 Task:  Click on Golf Select Pick Sheet First name Matthew Last name Brown and  Email softage.3@softage.net Group 1 Xander Schauffele Group 2 Cameron Young Bonus Golfer Cameron Young Group 3 Kurt Kitayama Group 4 Shane Lowry #1 Golfer For The Week Tyrrell Hatton Tie-Breaker Score 0 Submit pick sheet
Action: Mouse moved to (512, 578)
Screenshot: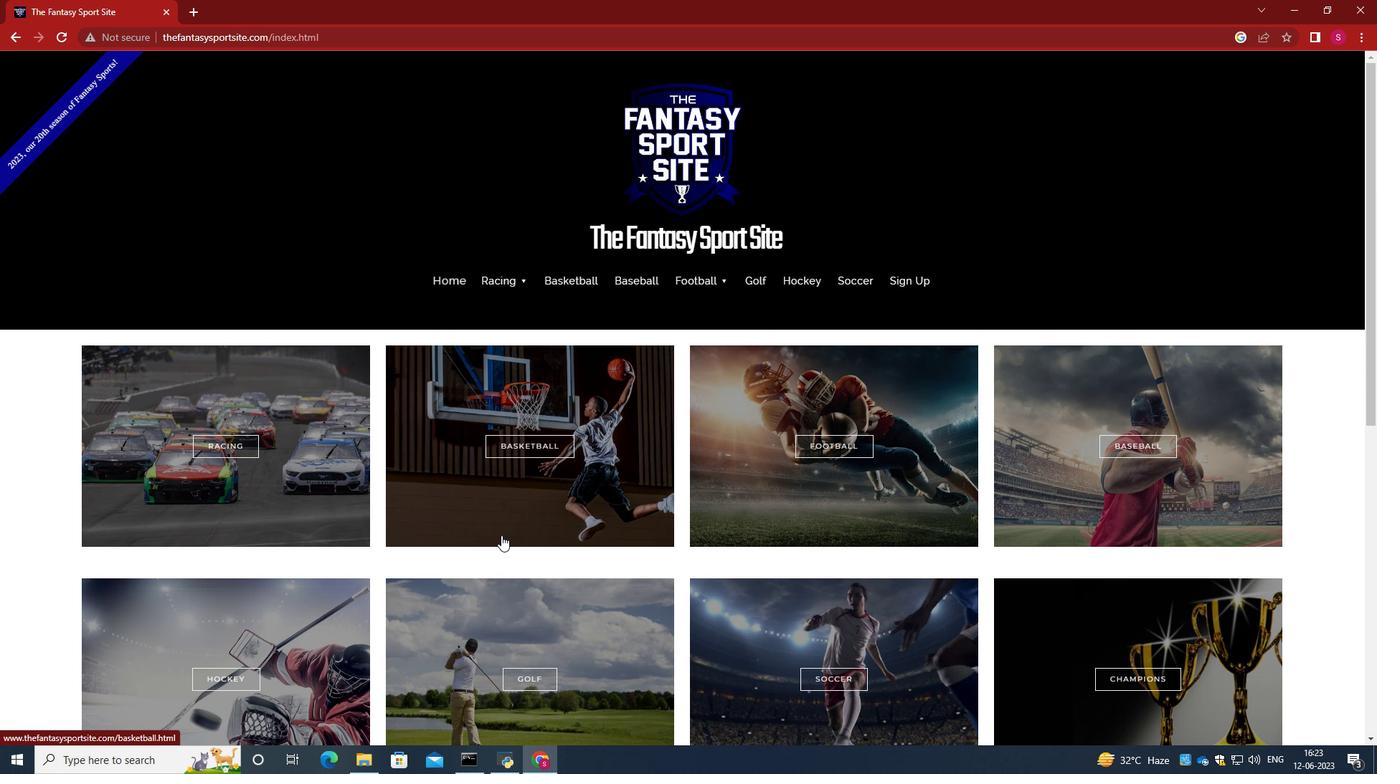 
Action: Mouse scrolled (512, 578) with delta (0, 0)
Screenshot: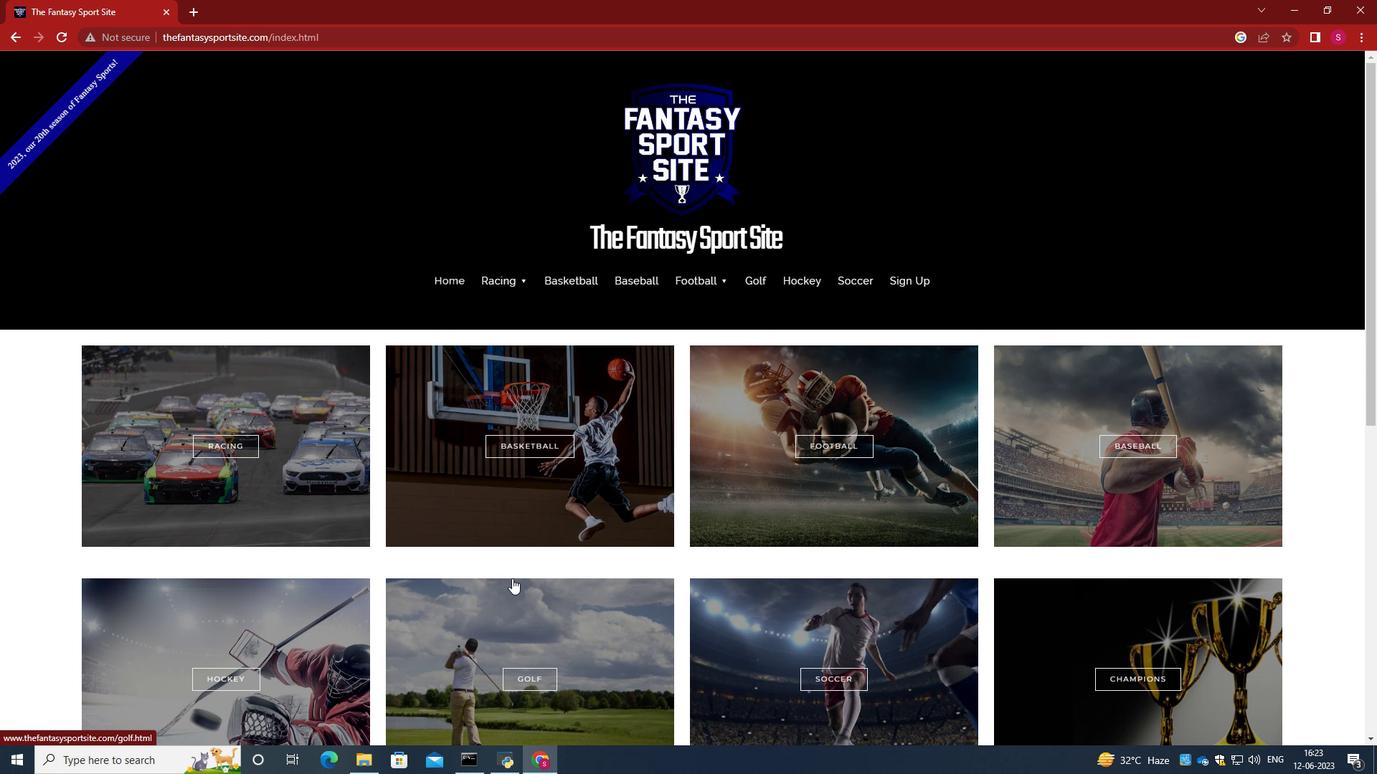 
Action: Mouse scrolled (512, 578) with delta (0, 0)
Screenshot: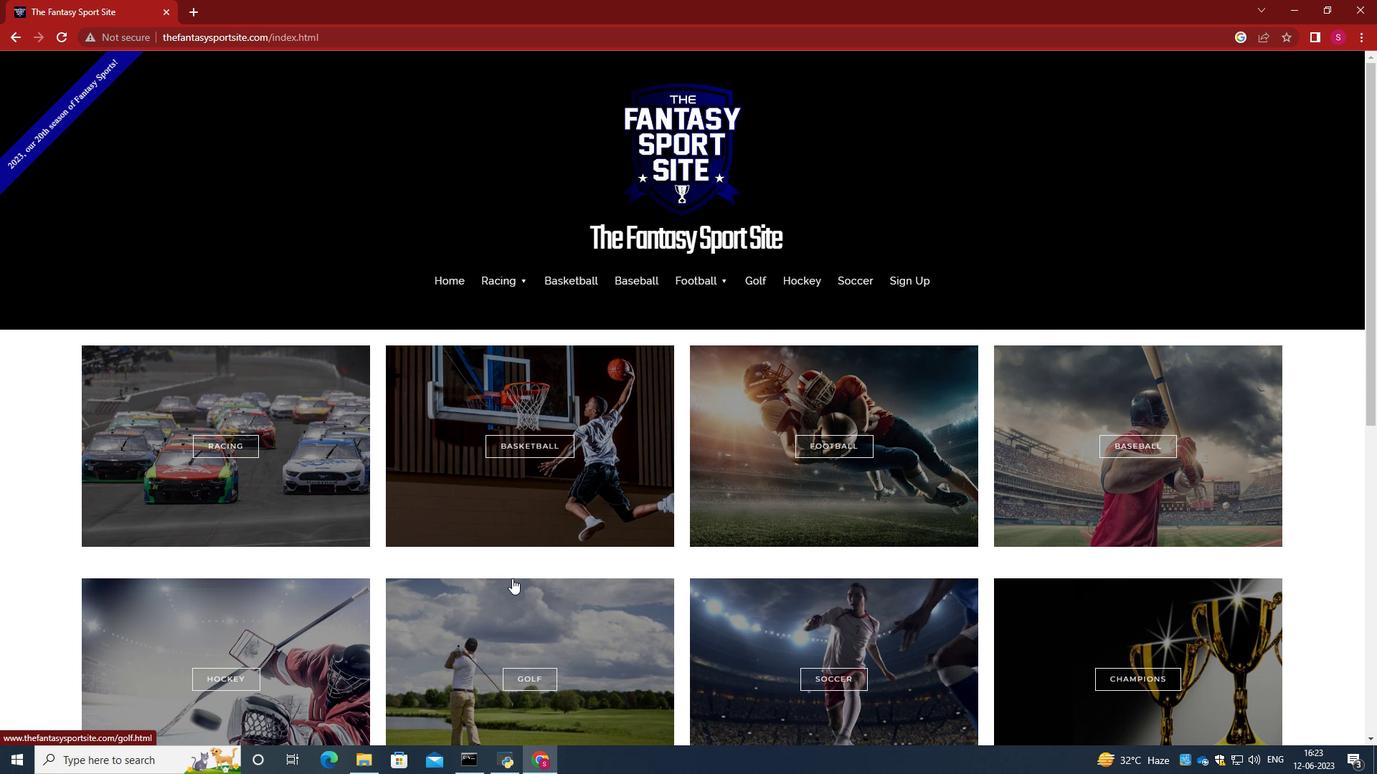 
Action: Mouse moved to (535, 541)
Screenshot: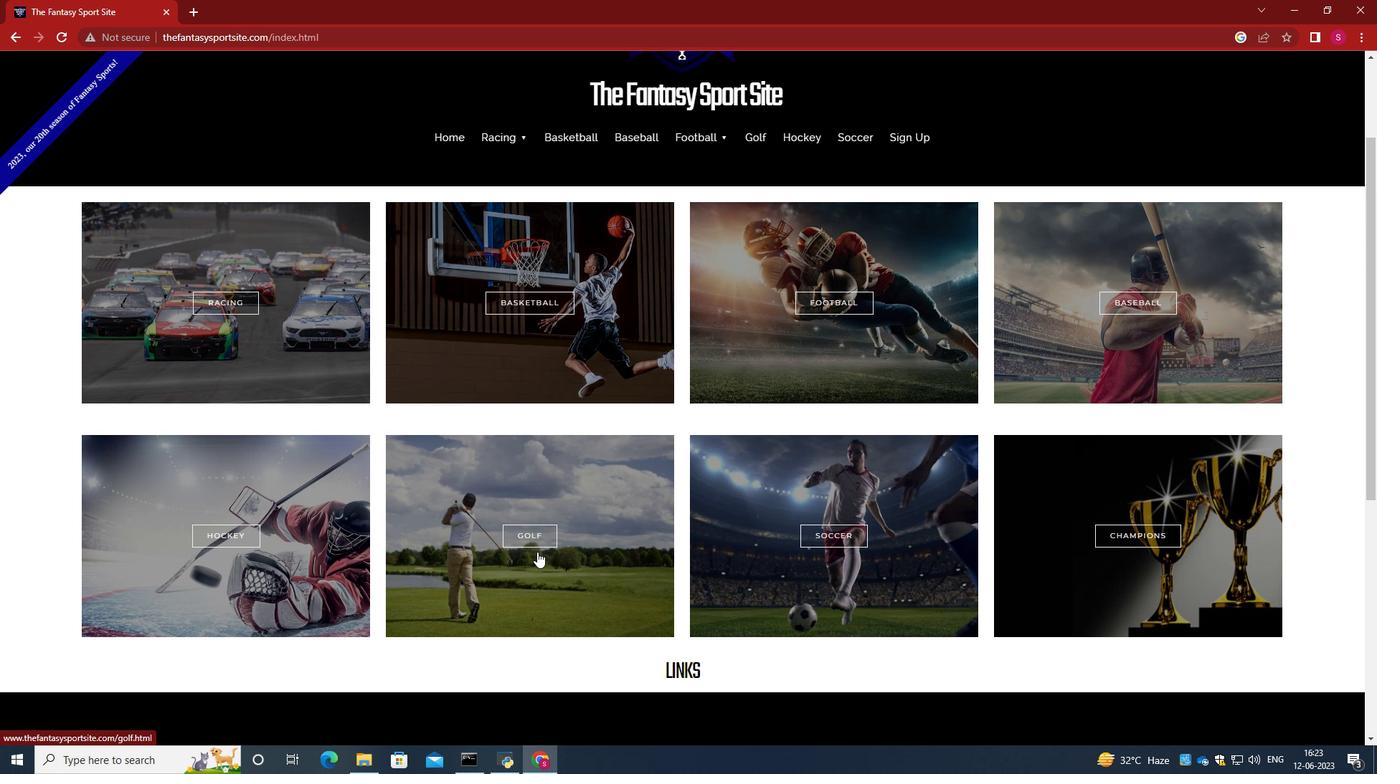 
Action: Mouse pressed left at (535, 541)
Screenshot: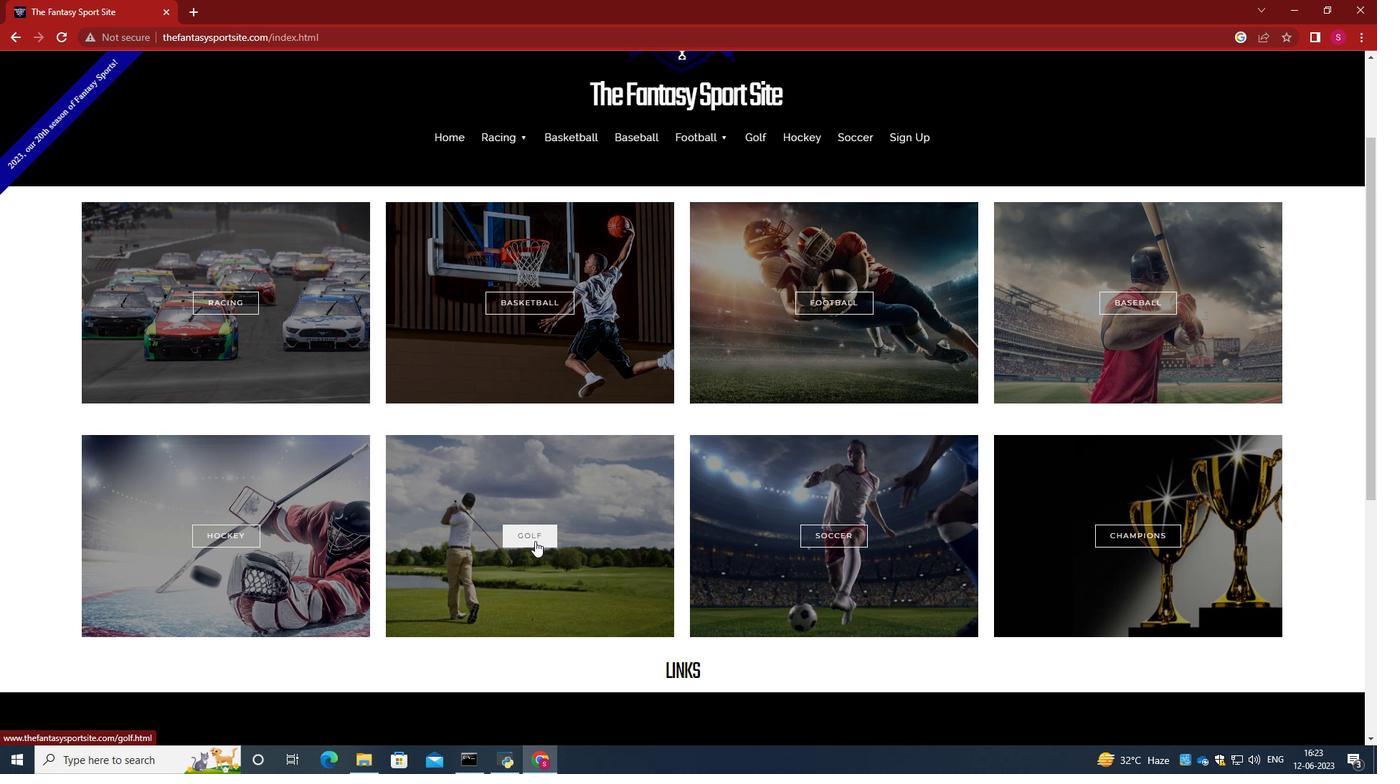 
Action: Mouse moved to (774, 388)
Screenshot: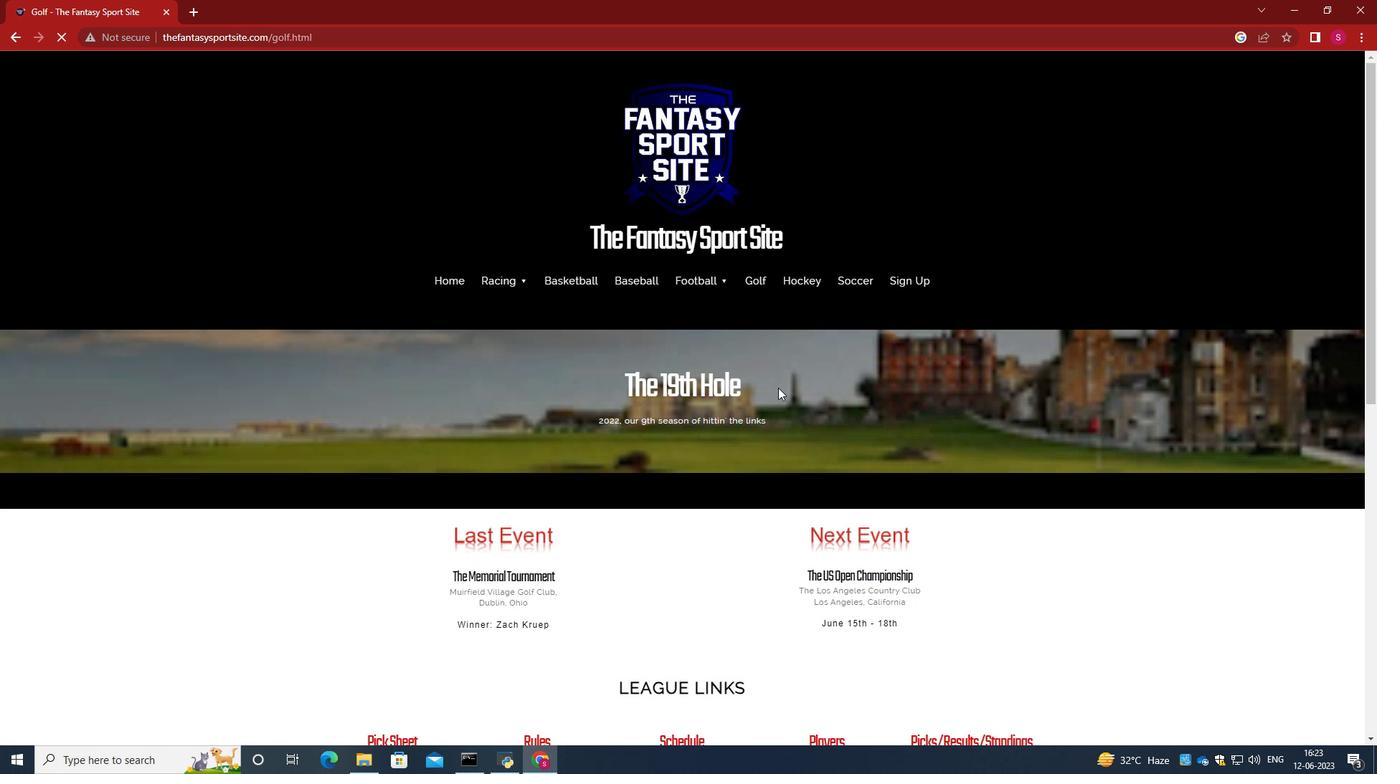 
Action: Mouse scrolled (774, 387) with delta (0, 0)
Screenshot: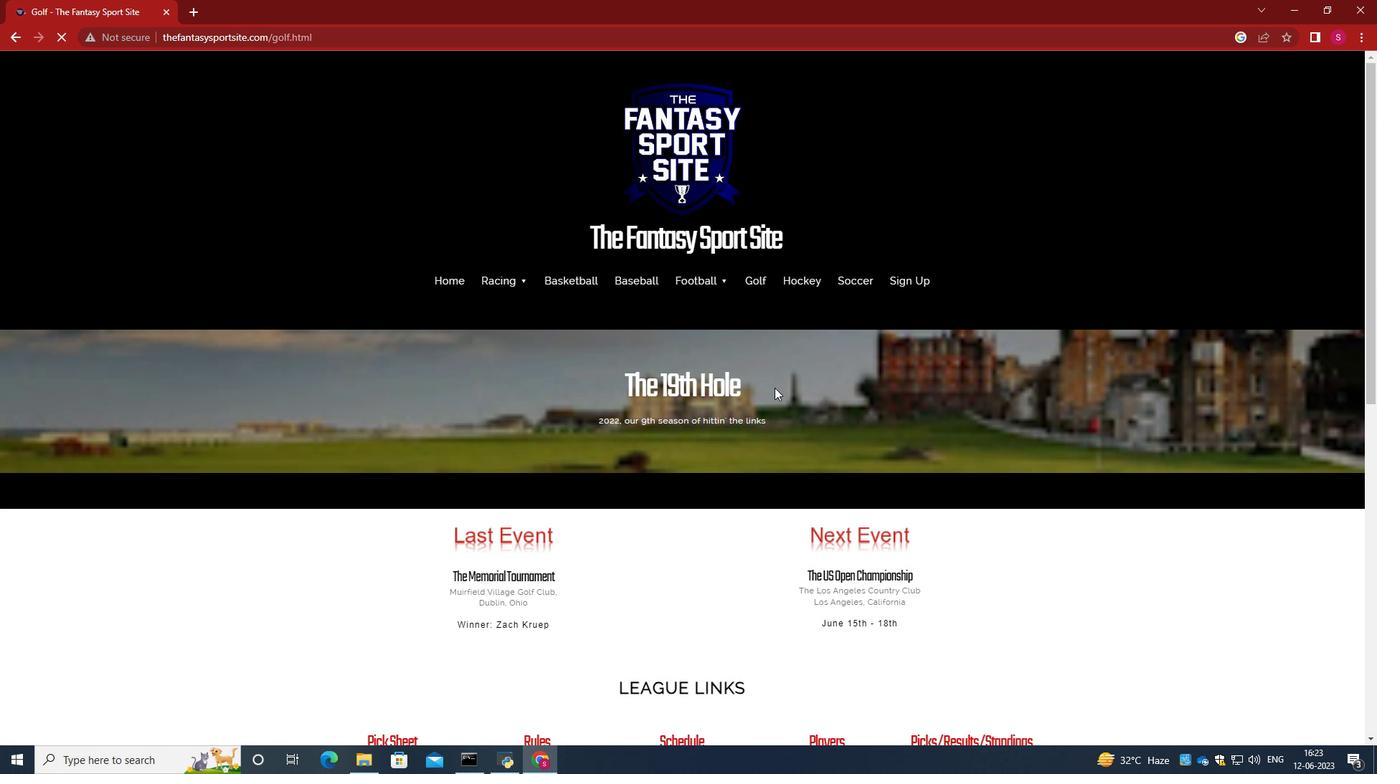 
Action: Mouse scrolled (774, 387) with delta (0, 0)
Screenshot: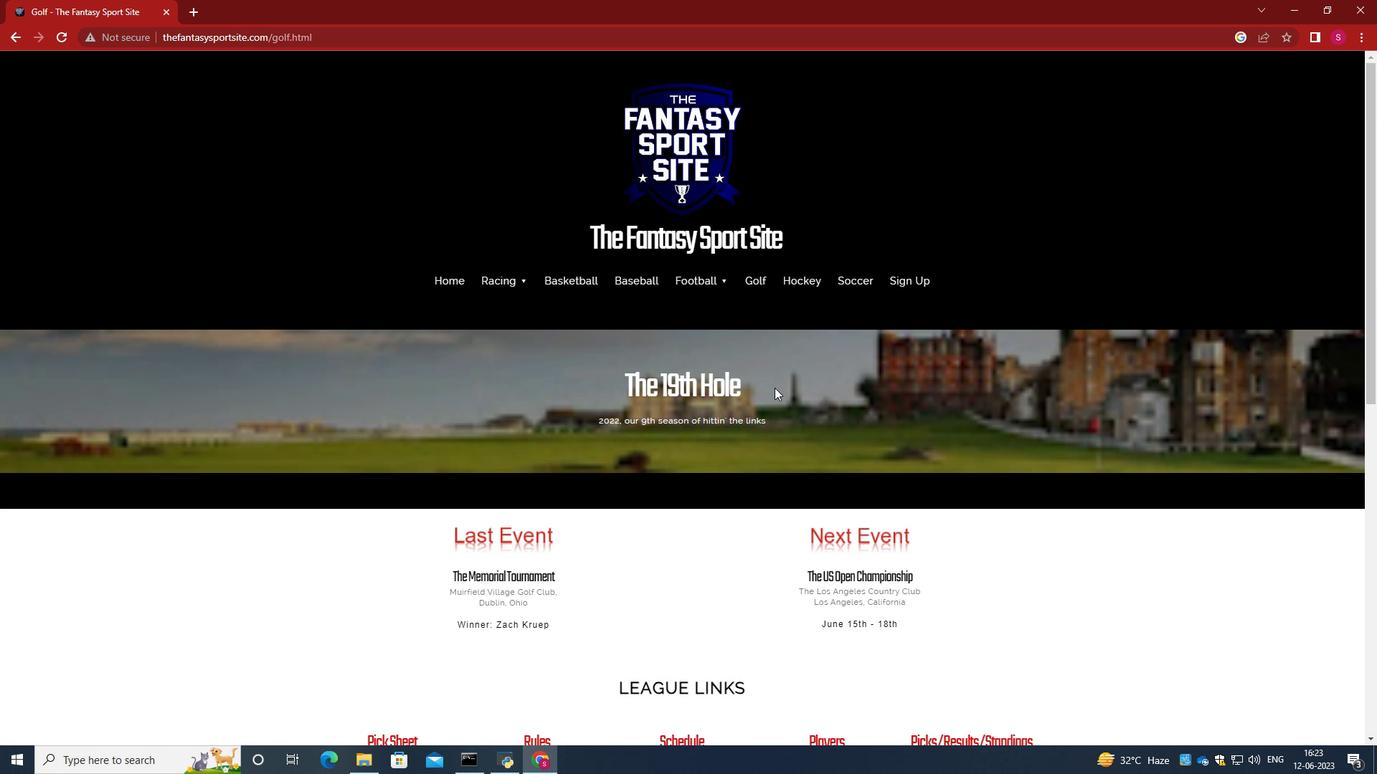 
Action: Mouse moved to (772, 388)
Screenshot: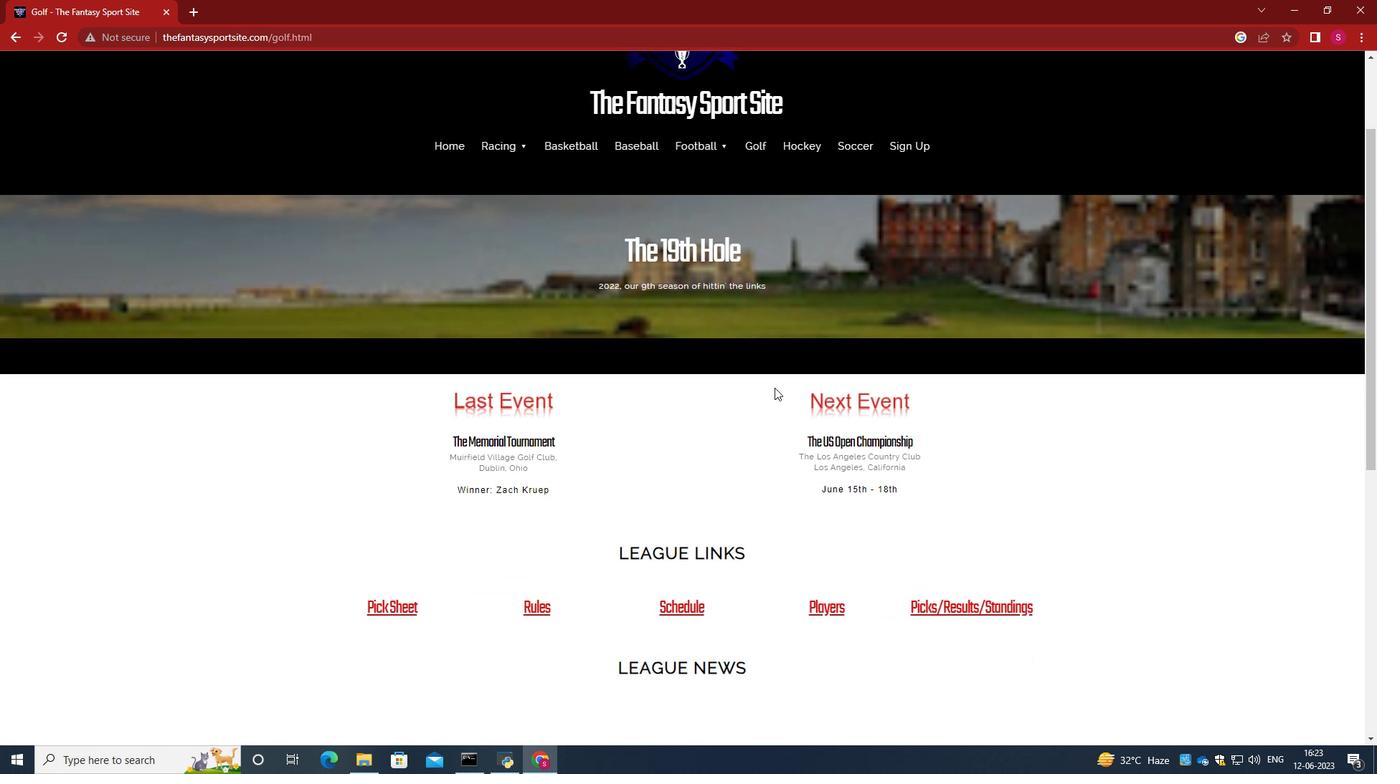 
Action: Mouse scrolled (772, 388) with delta (0, 0)
Screenshot: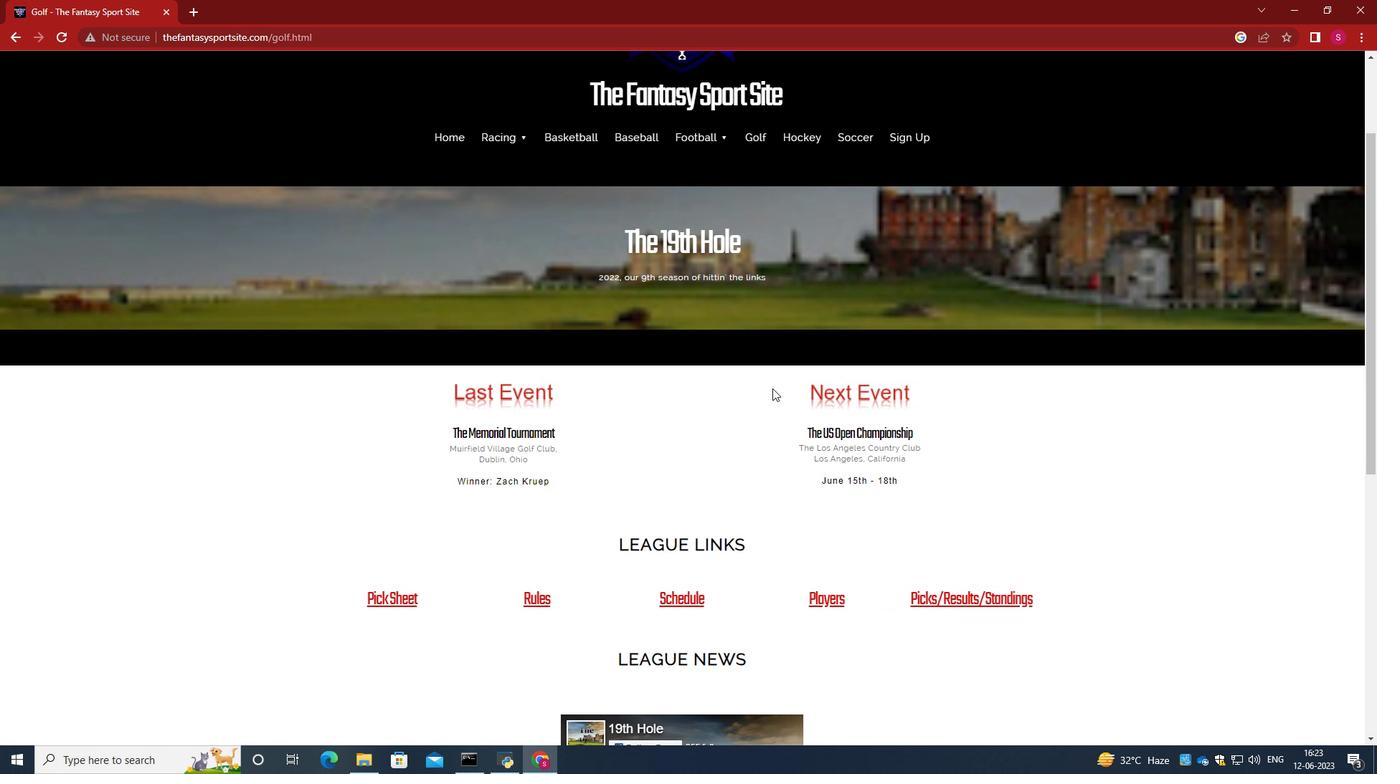 
Action: Mouse moved to (772, 389)
Screenshot: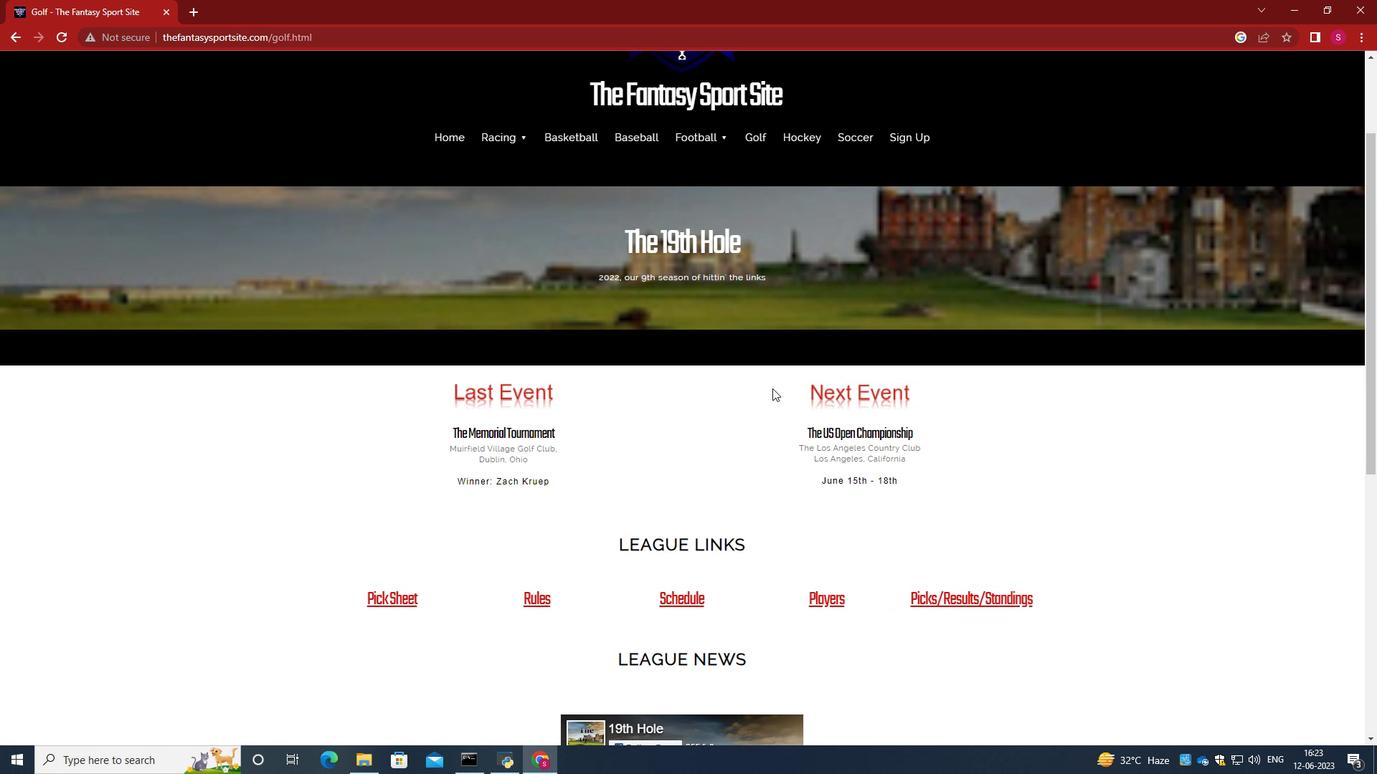 
Action: Mouse scrolled (772, 388) with delta (0, 0)
Screenshot: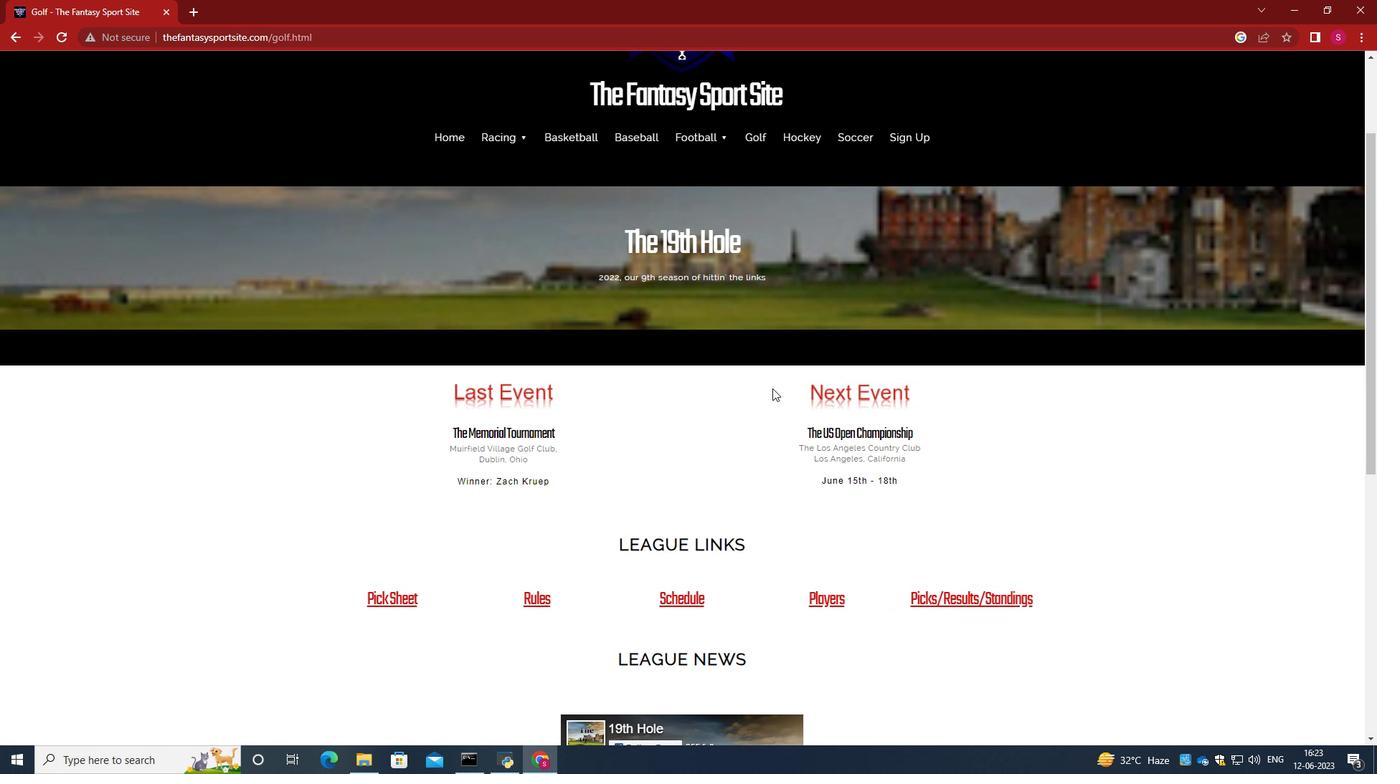 
Action: Mouse moved to (772, 390)
Screenshot: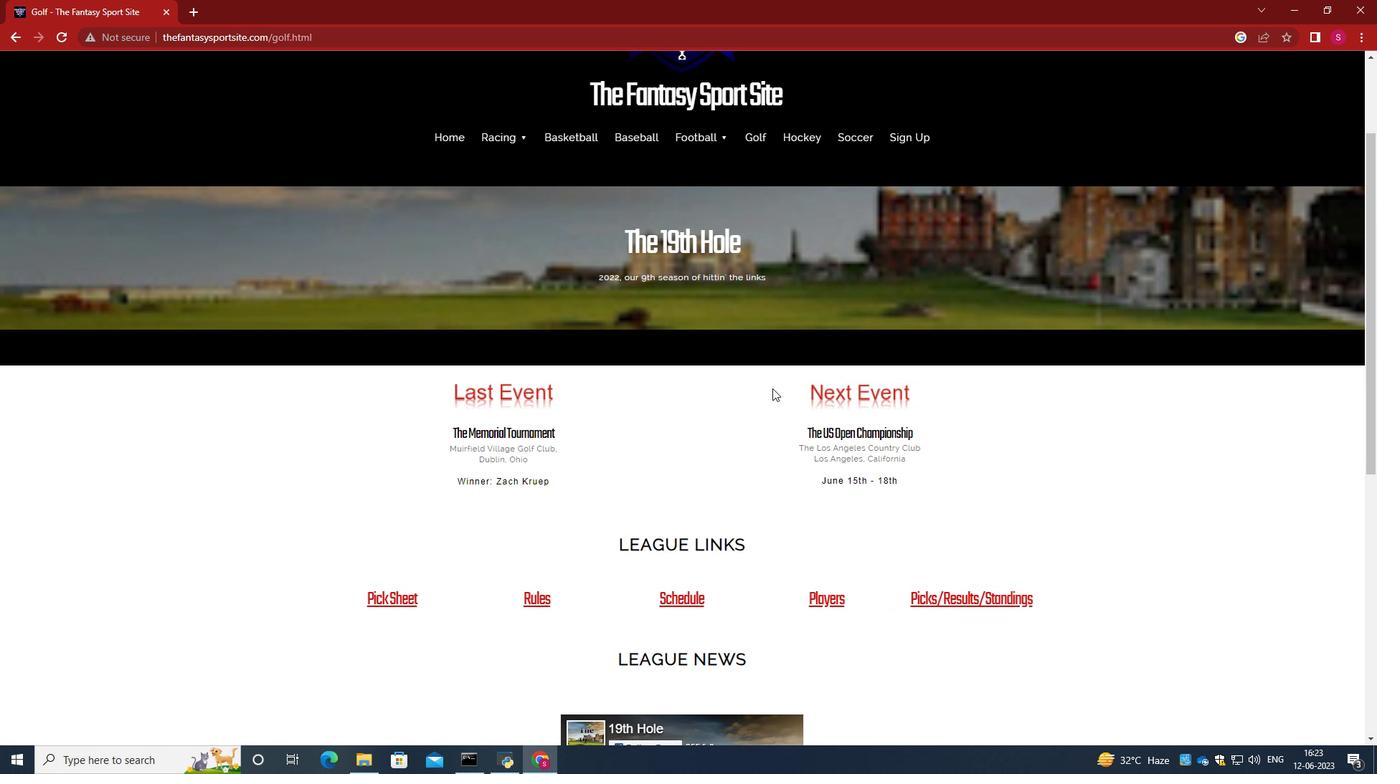 
Action: Mouse scrolled (772, 389) with delta (0, 0)
Screenshot: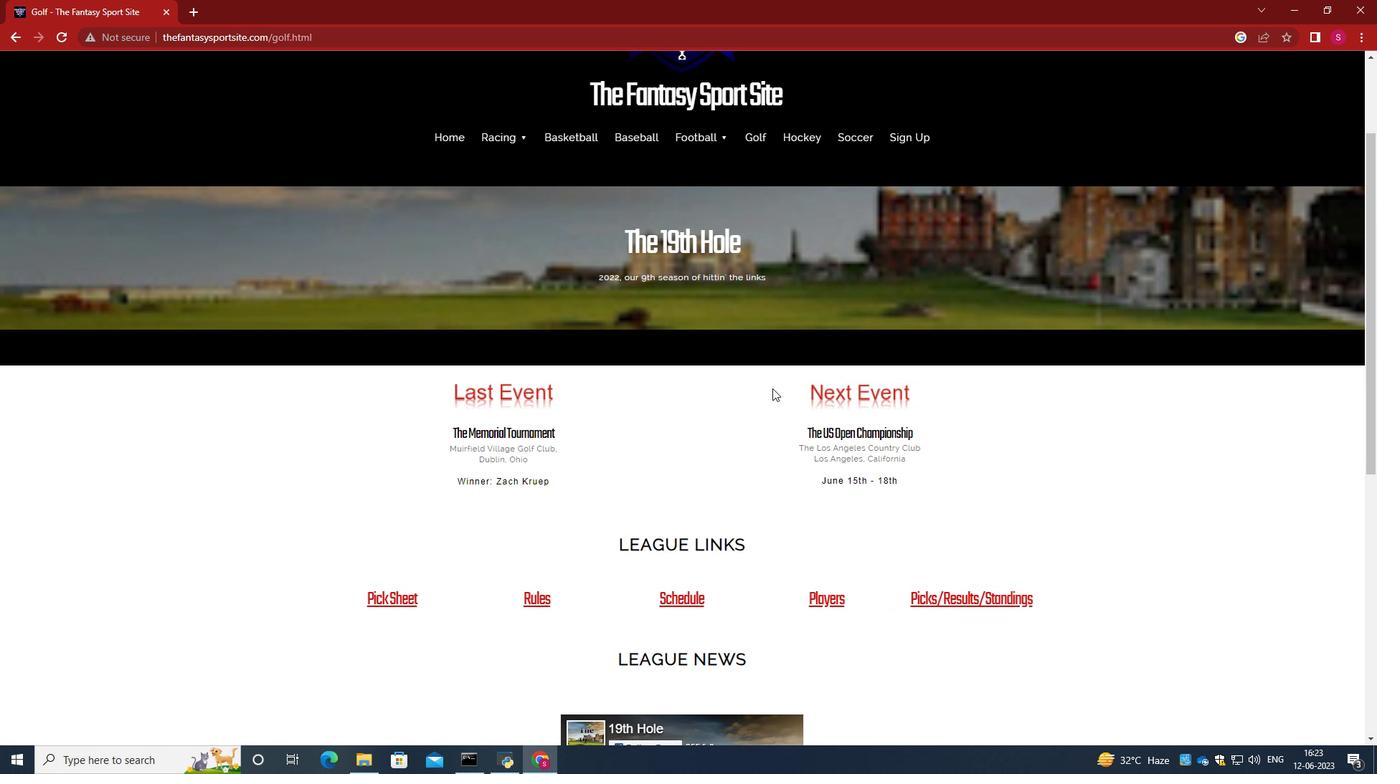 
Action: Mouse moved to (372, 385)
Screenshot: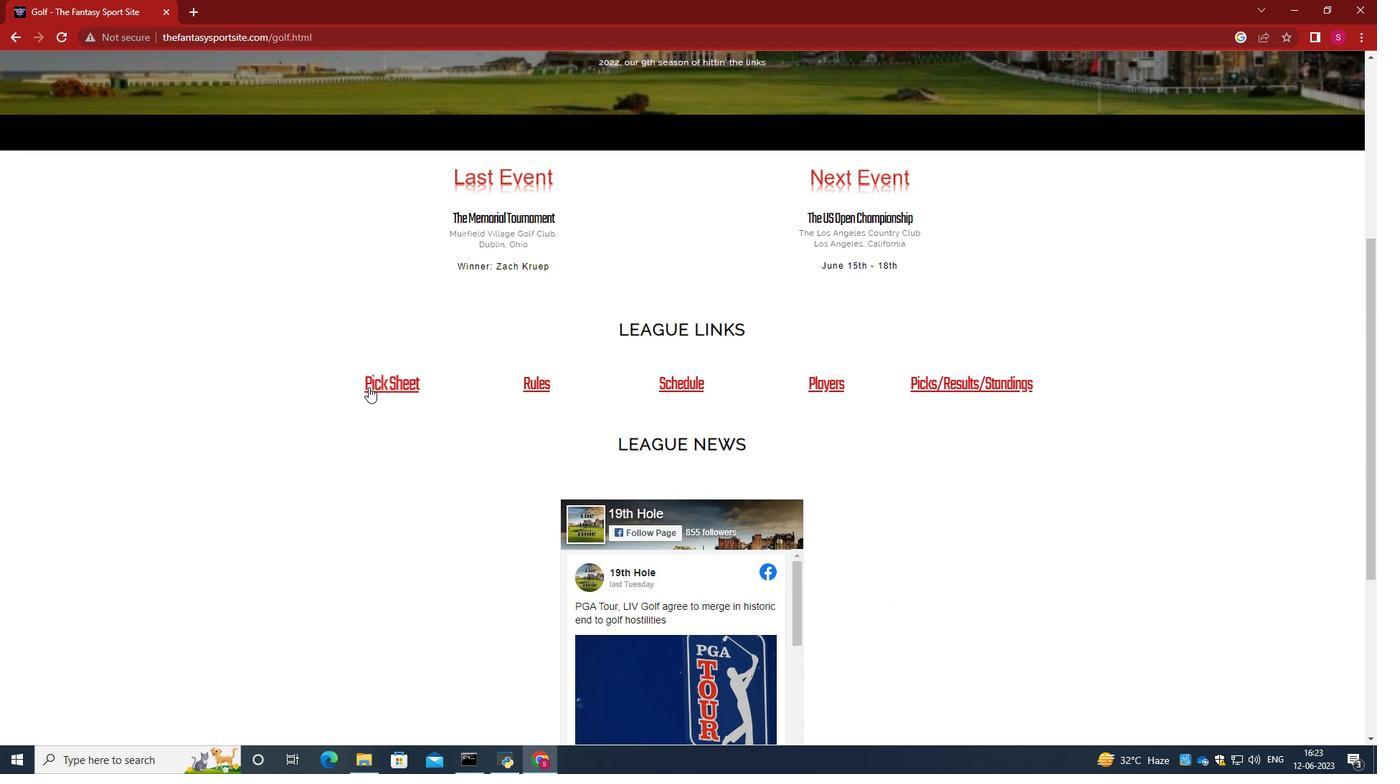 
Action: Mouse pressed left at (372, 385)
Screenshot: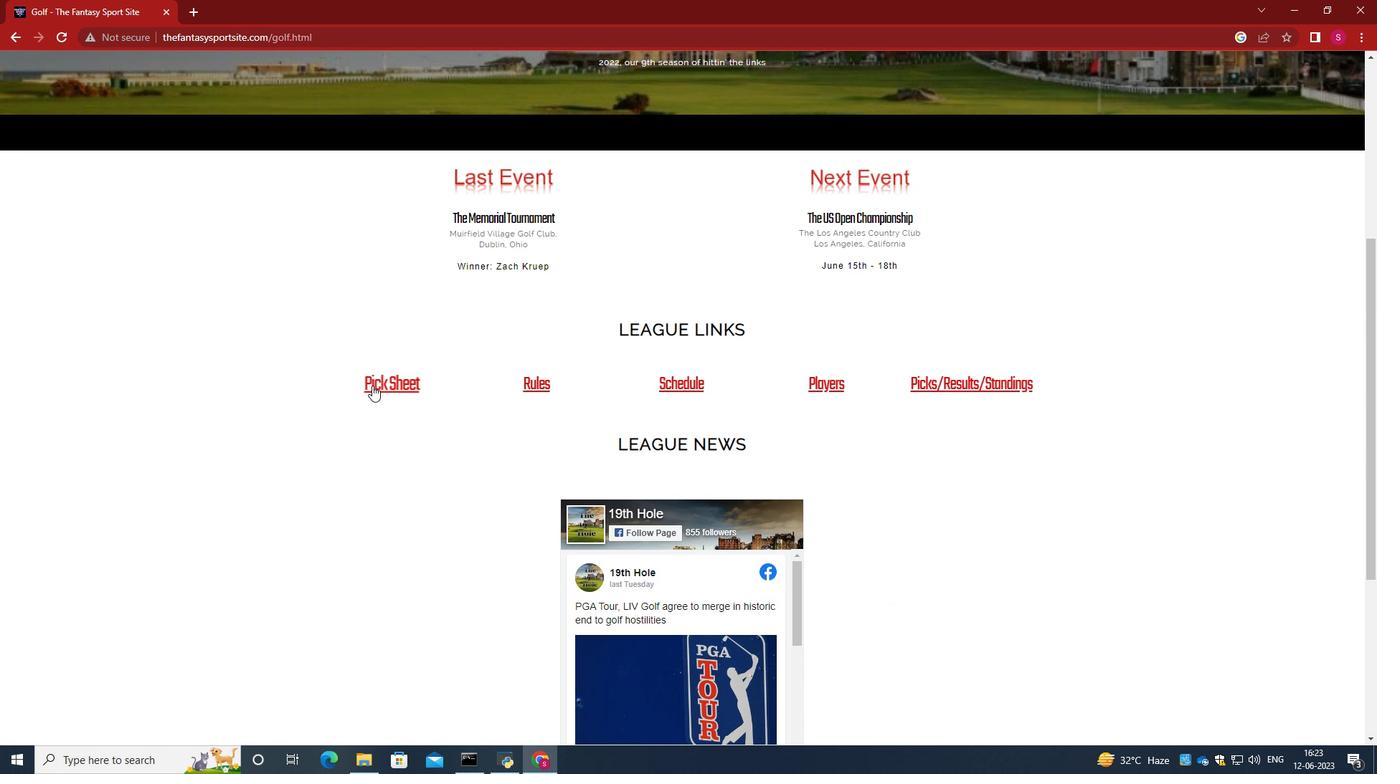 
Action: Mouse moved to (555, 322)
Screenshot: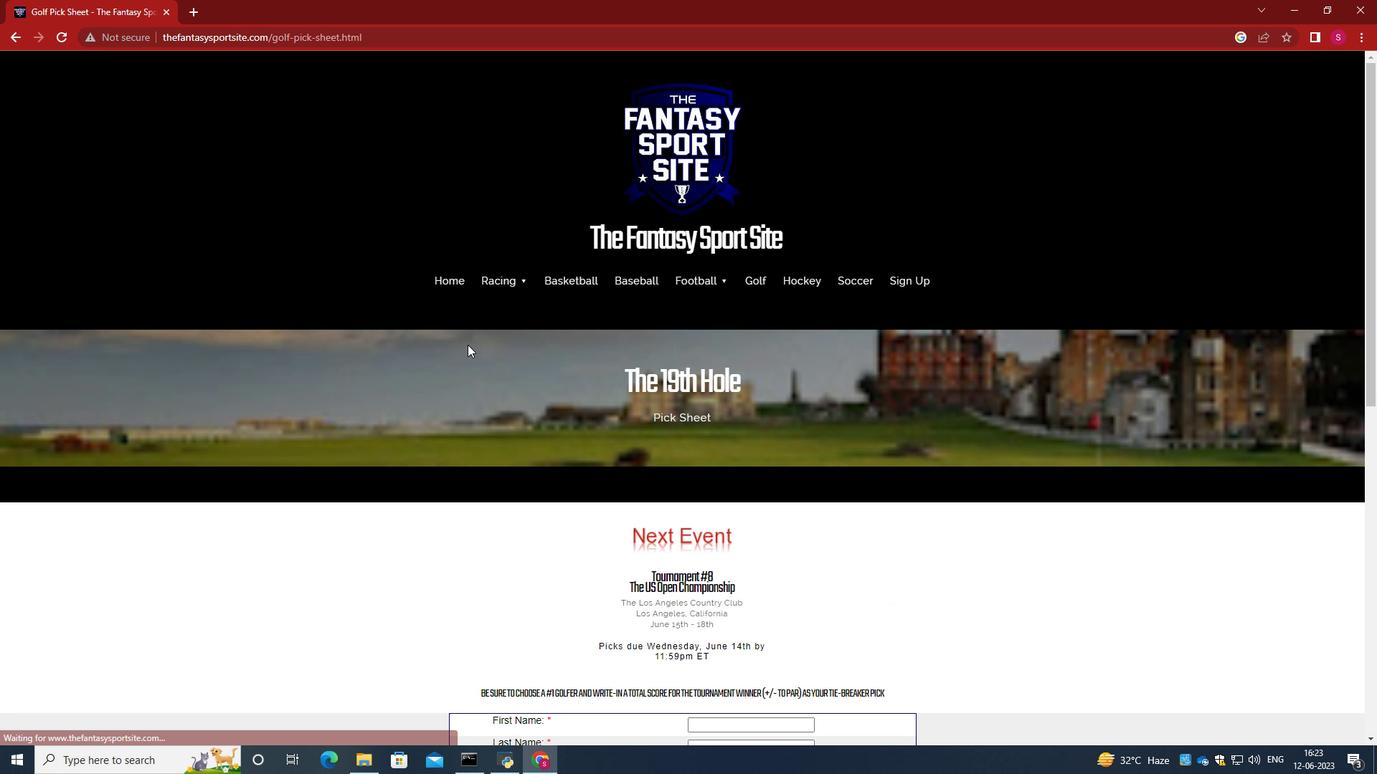 
Action: Mouse scrolled (555, 321) with delta (0, 0)
Screenshot: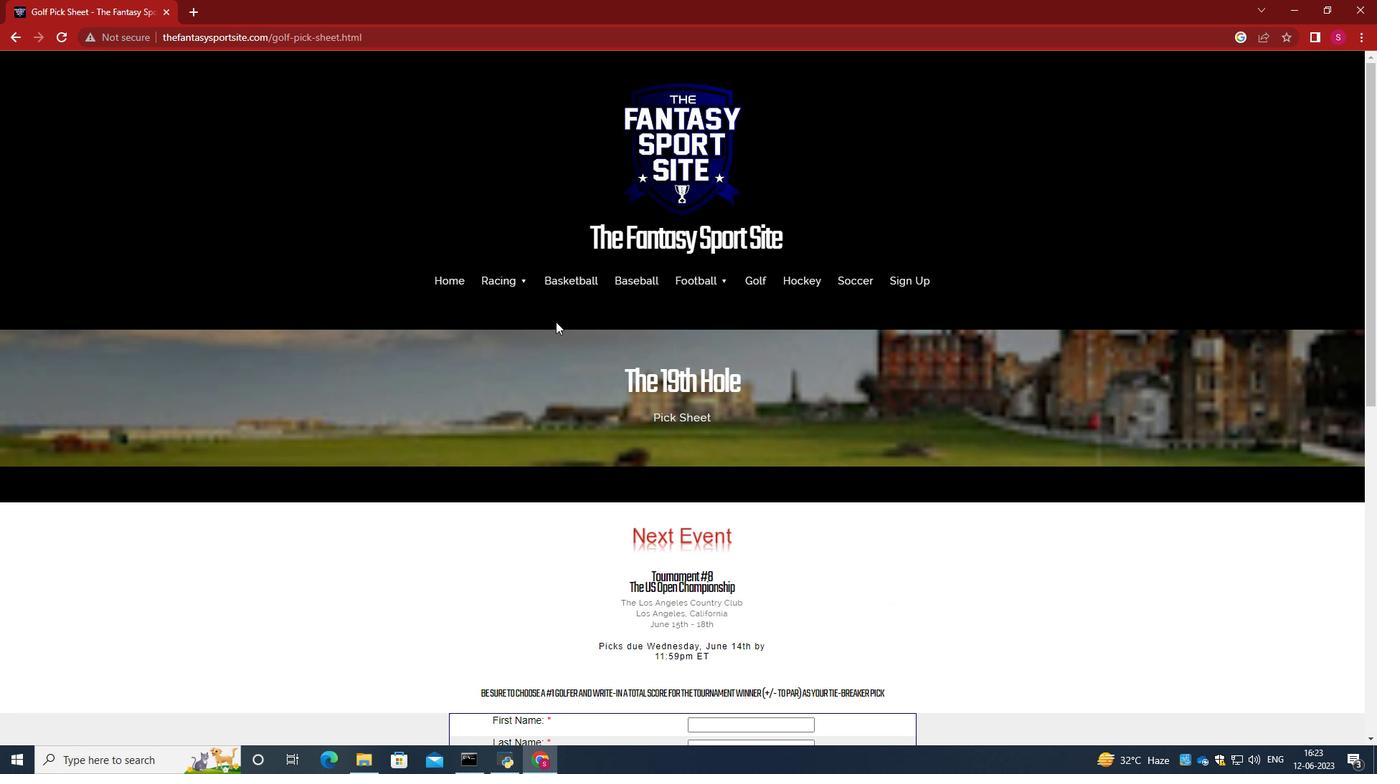 
Action: Mouse scrolled (555, 321) with delta (0, 0)
Screenshot: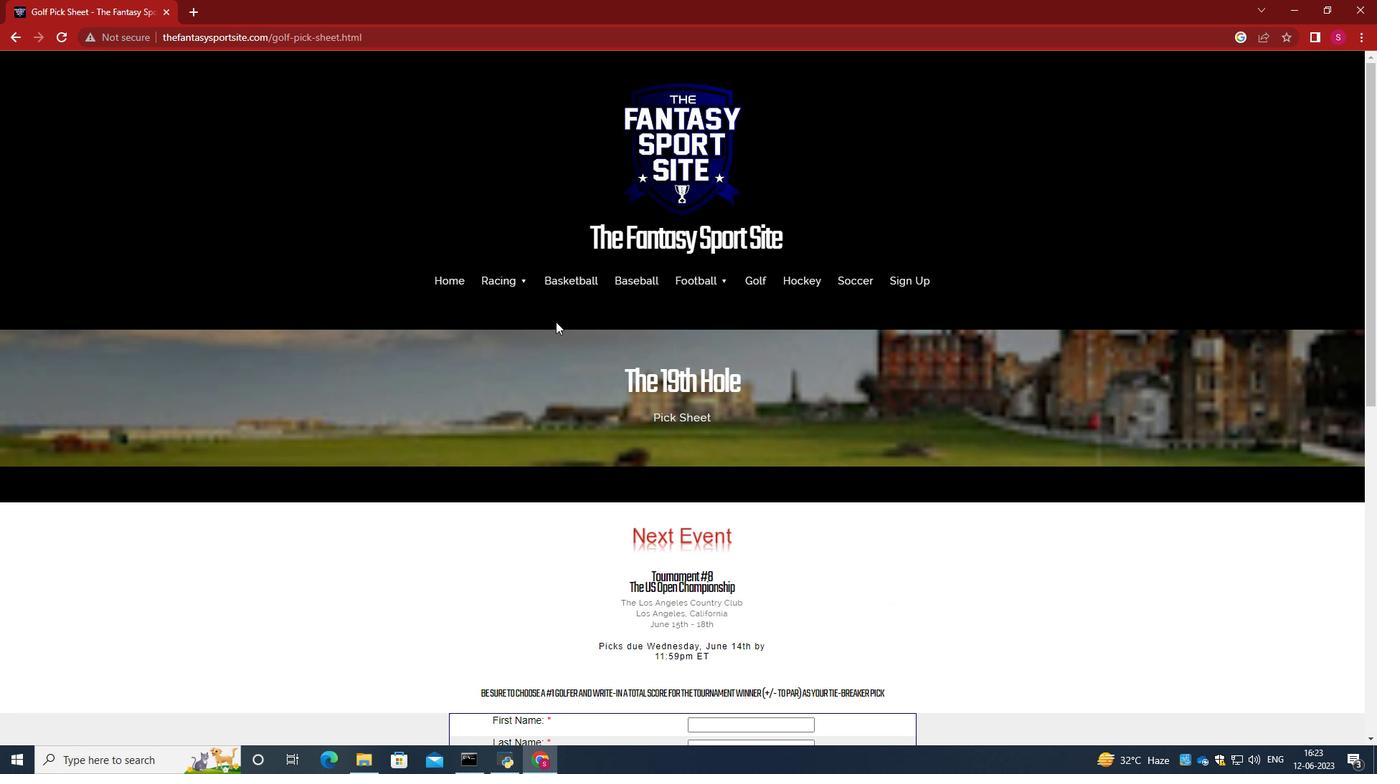 
Action: Mouse moved to (556, 321)
Screenshot: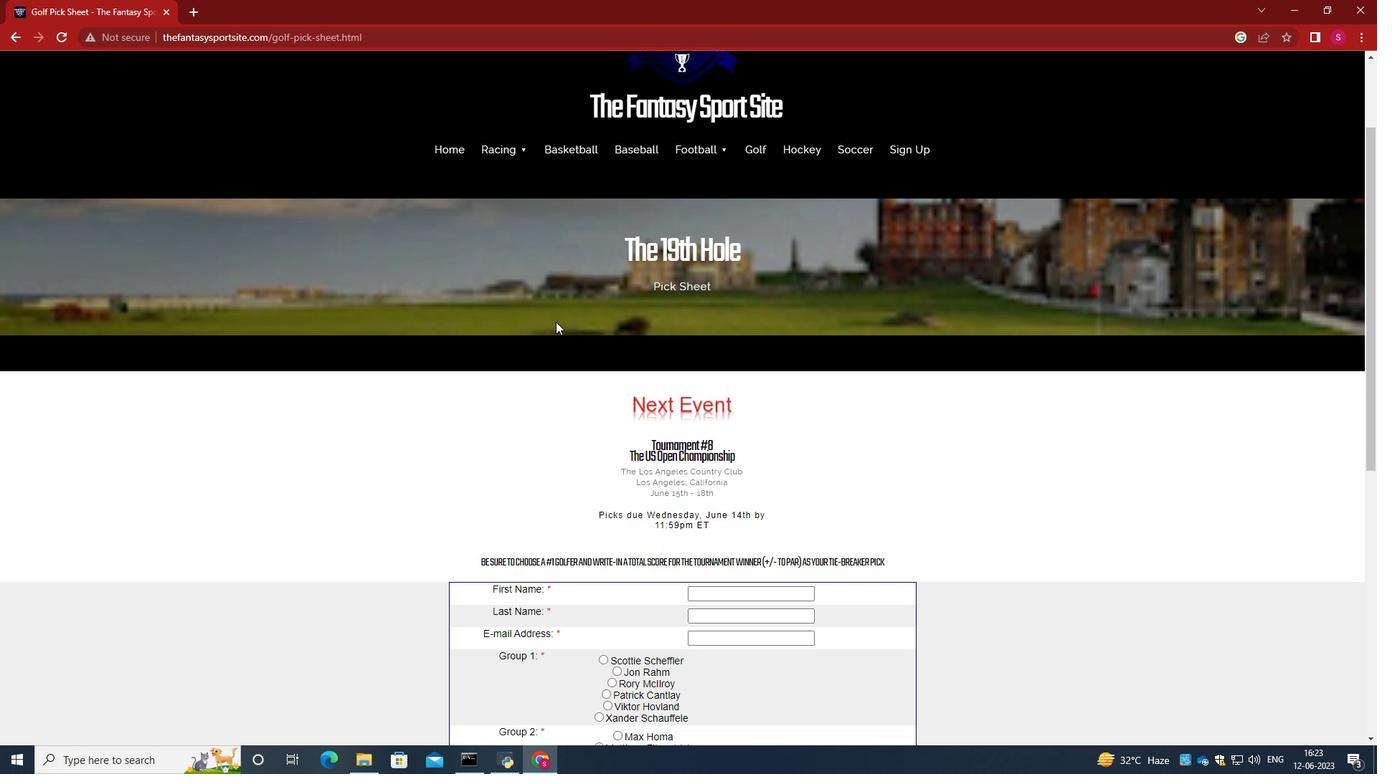 
Action: Mouse scrolled (556, 320) with delta (0, 0)
Screenshot: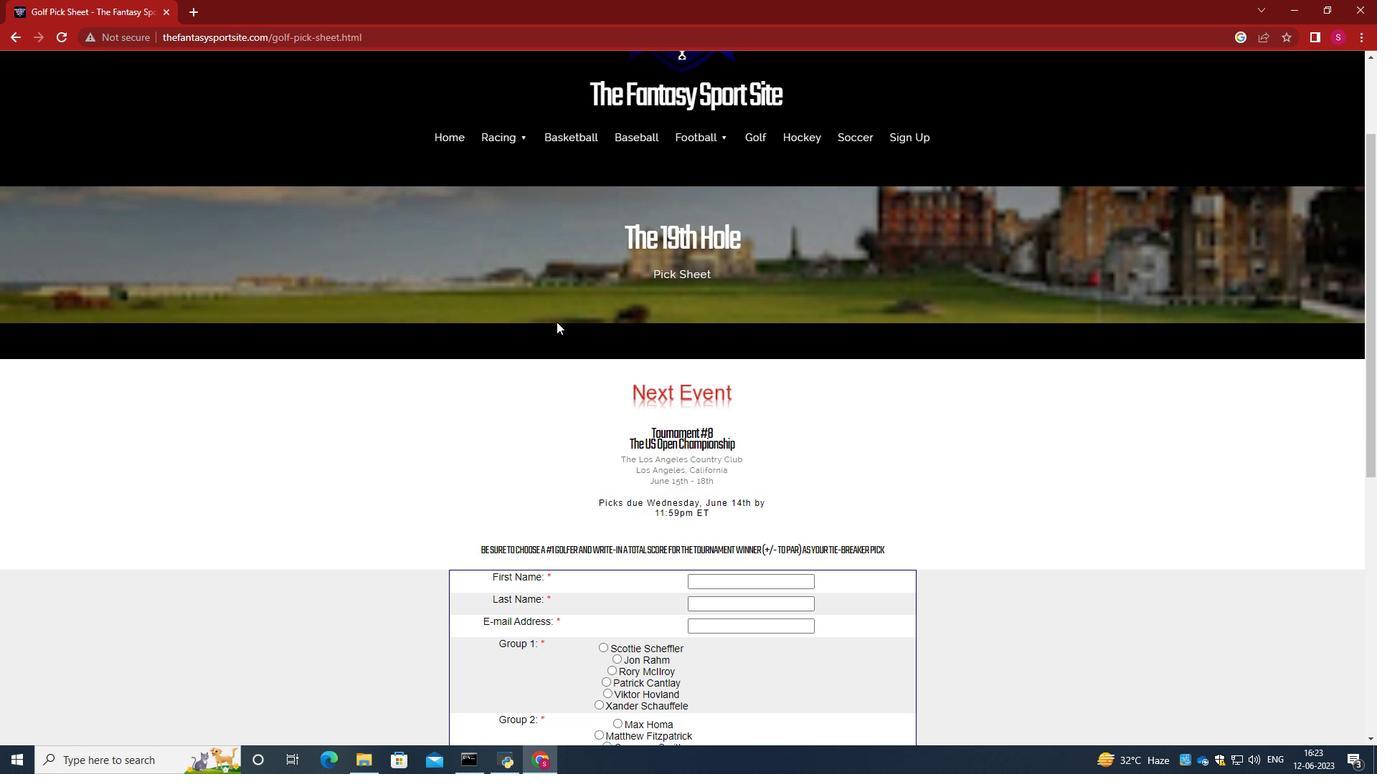 
Action: Mouse scrolled (556, 320) with delta (0, 0)
Screenshot: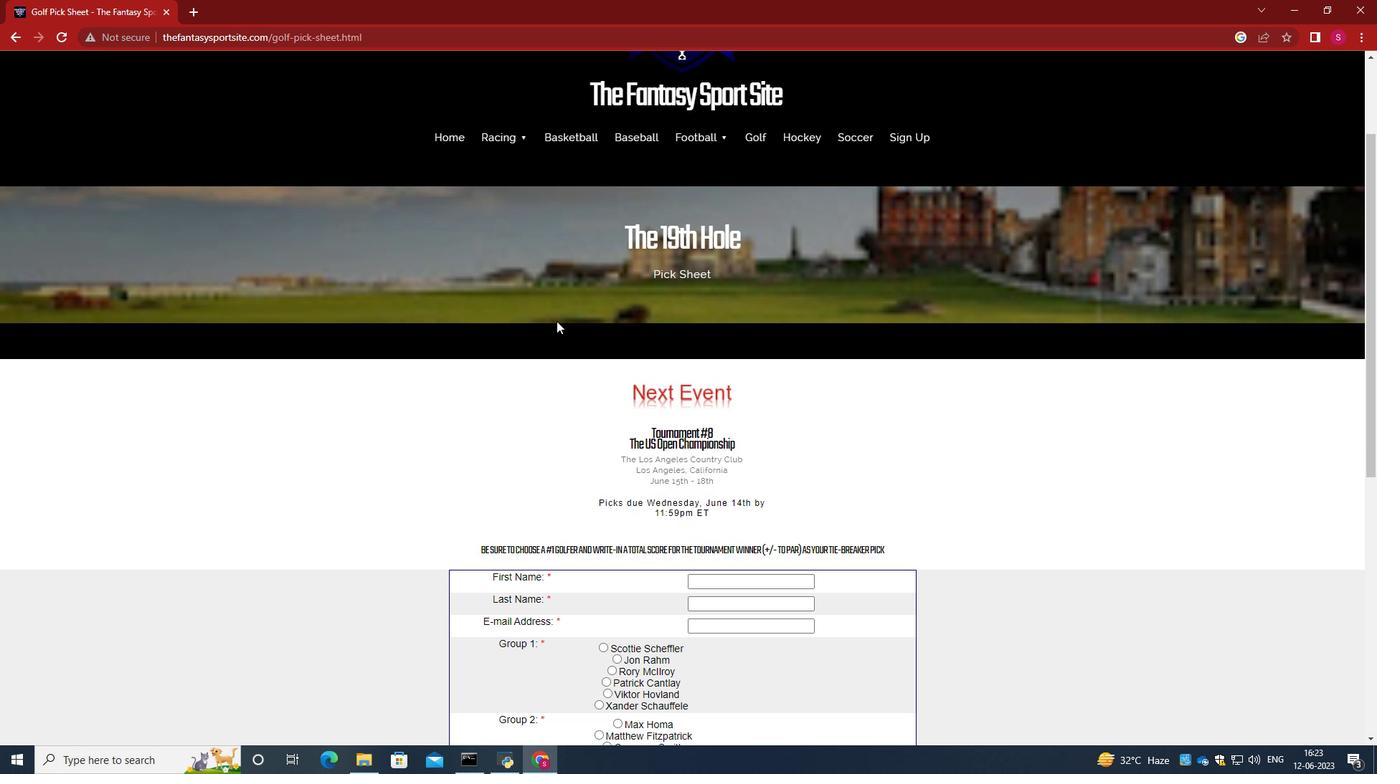 
Action: Mouse scrolled (556, 320) with delta (0, 0)
Screenshot: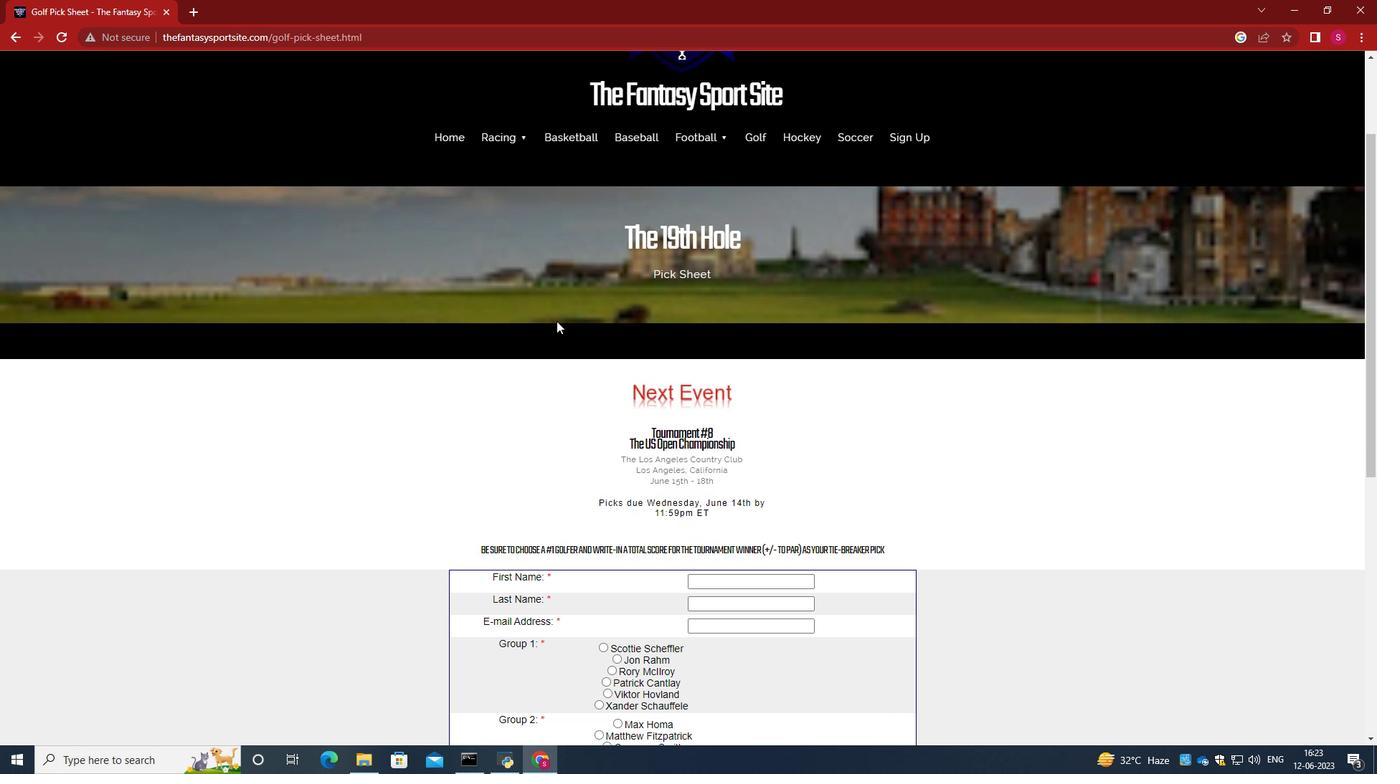 
Action: Mouse moved to (728, 368)
Screenshot: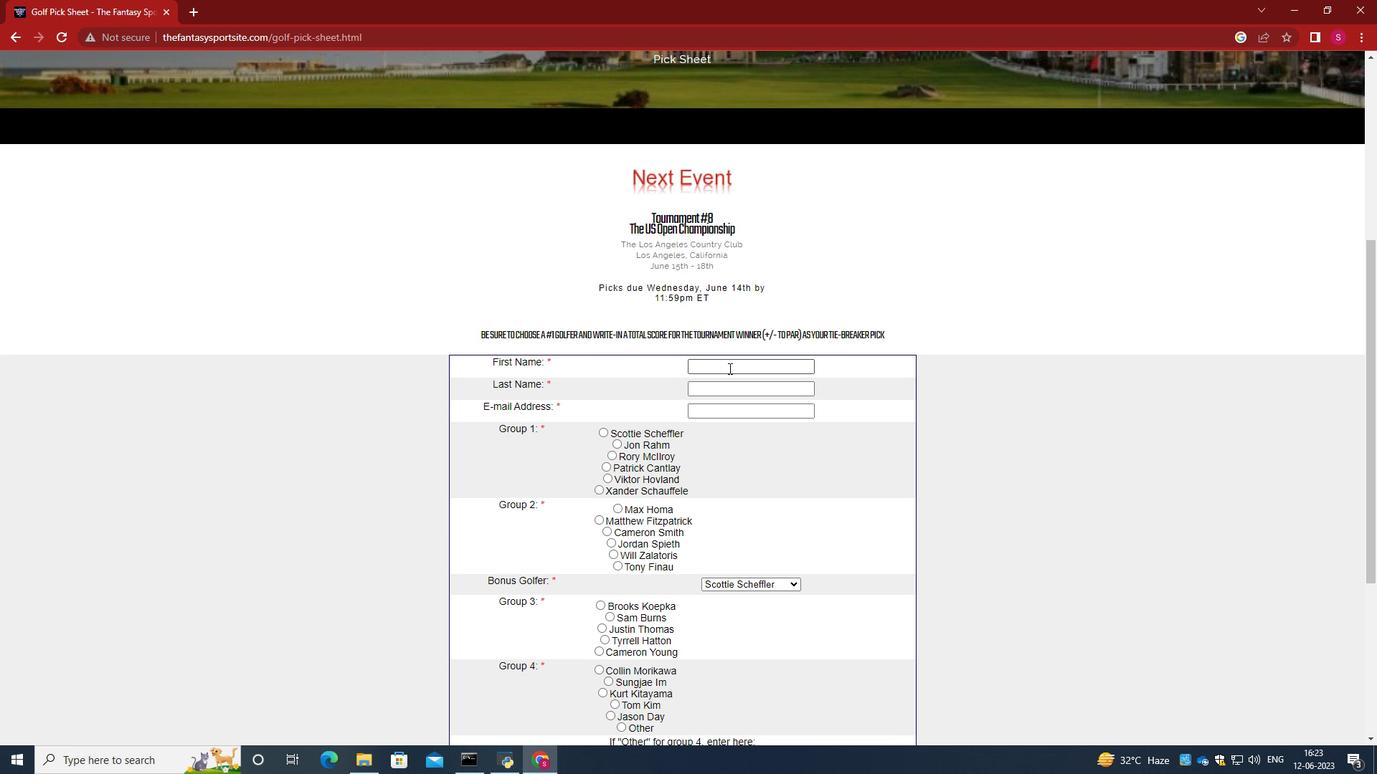 
Action: Mouse pressed left at (728, 368)
Screenshot: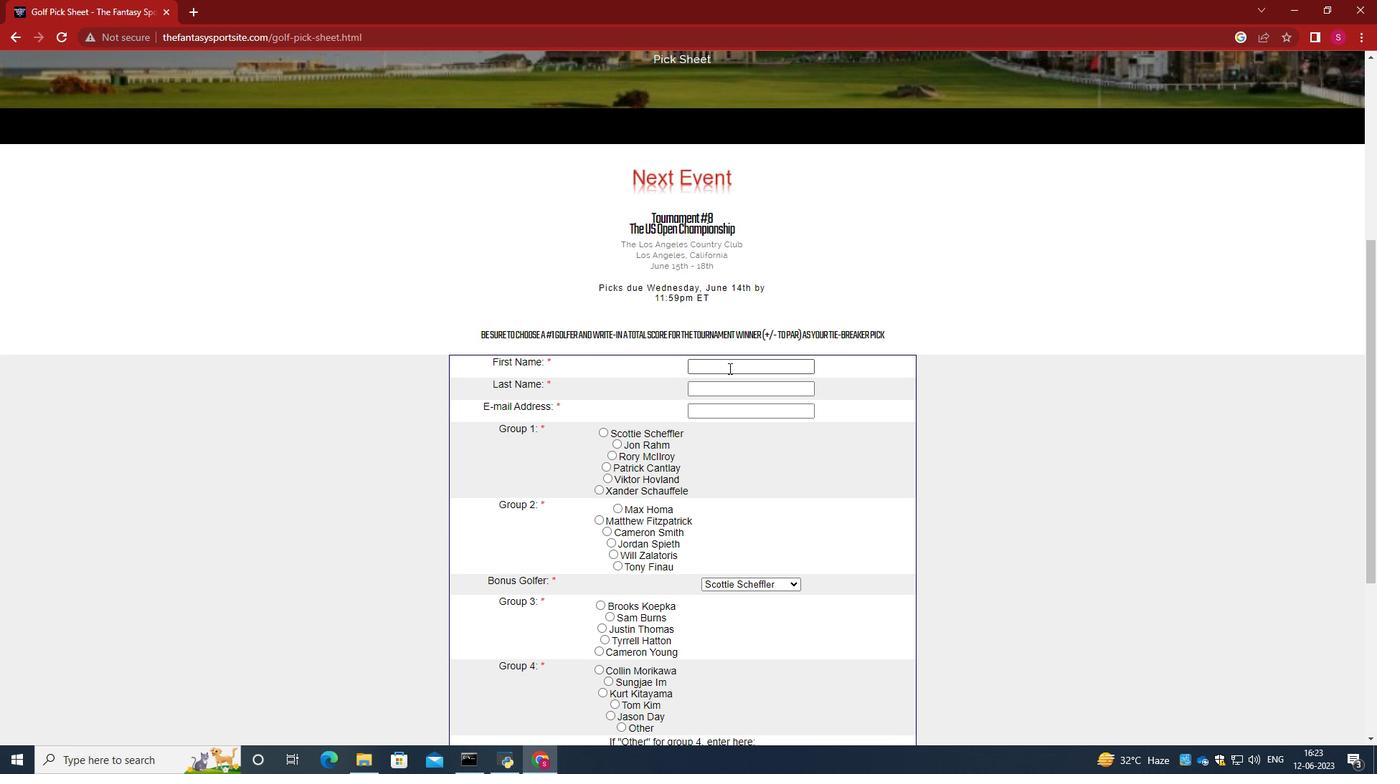 
Action: Key pressed <Key.caps_lock>M<Key.caps_lock>atthew<Key.tab><Key.caps_lock>B<Key.caps_lock>rown<Key.tab>softage.2<Key.backspace>3<Key.shift>@softage.net<Key.tab>
Screenshot: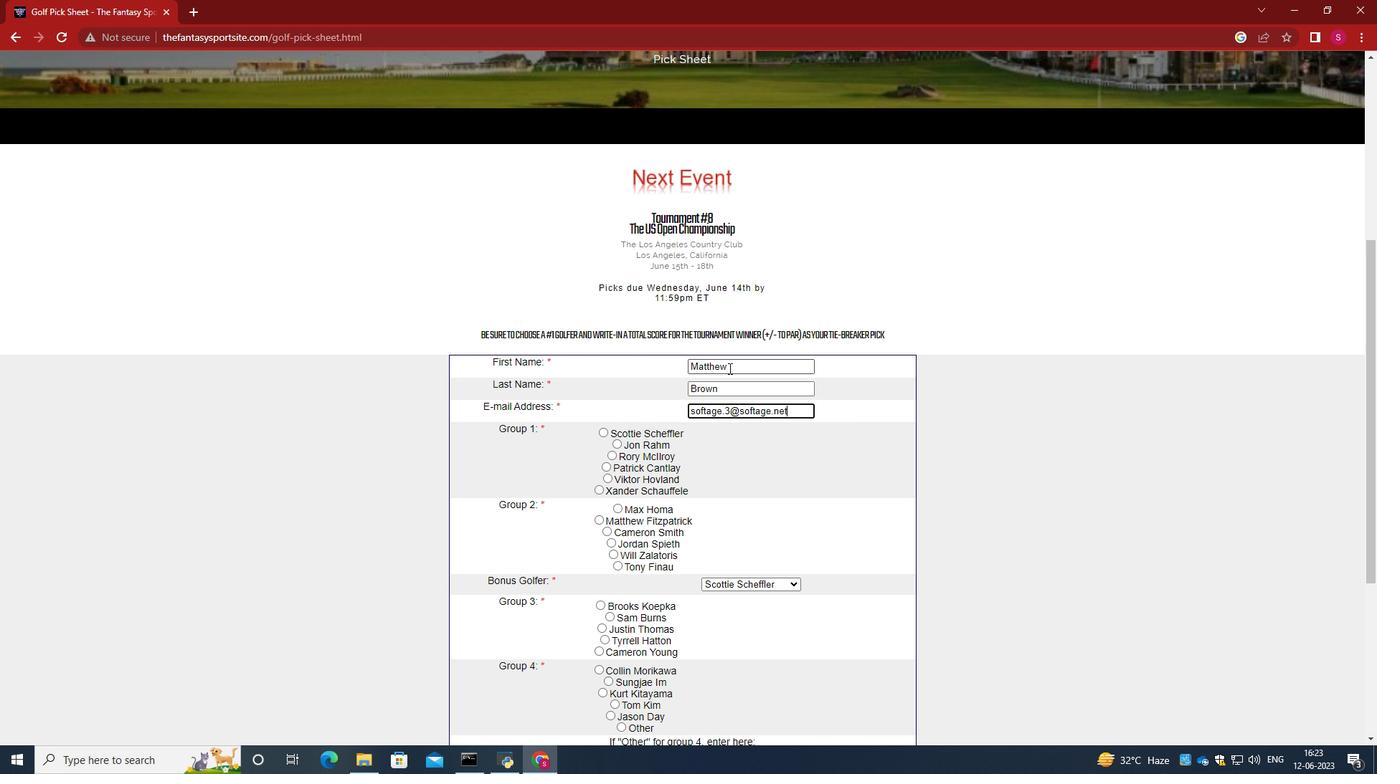 
Action: Mouse moved to (610, 411)
Screenshot: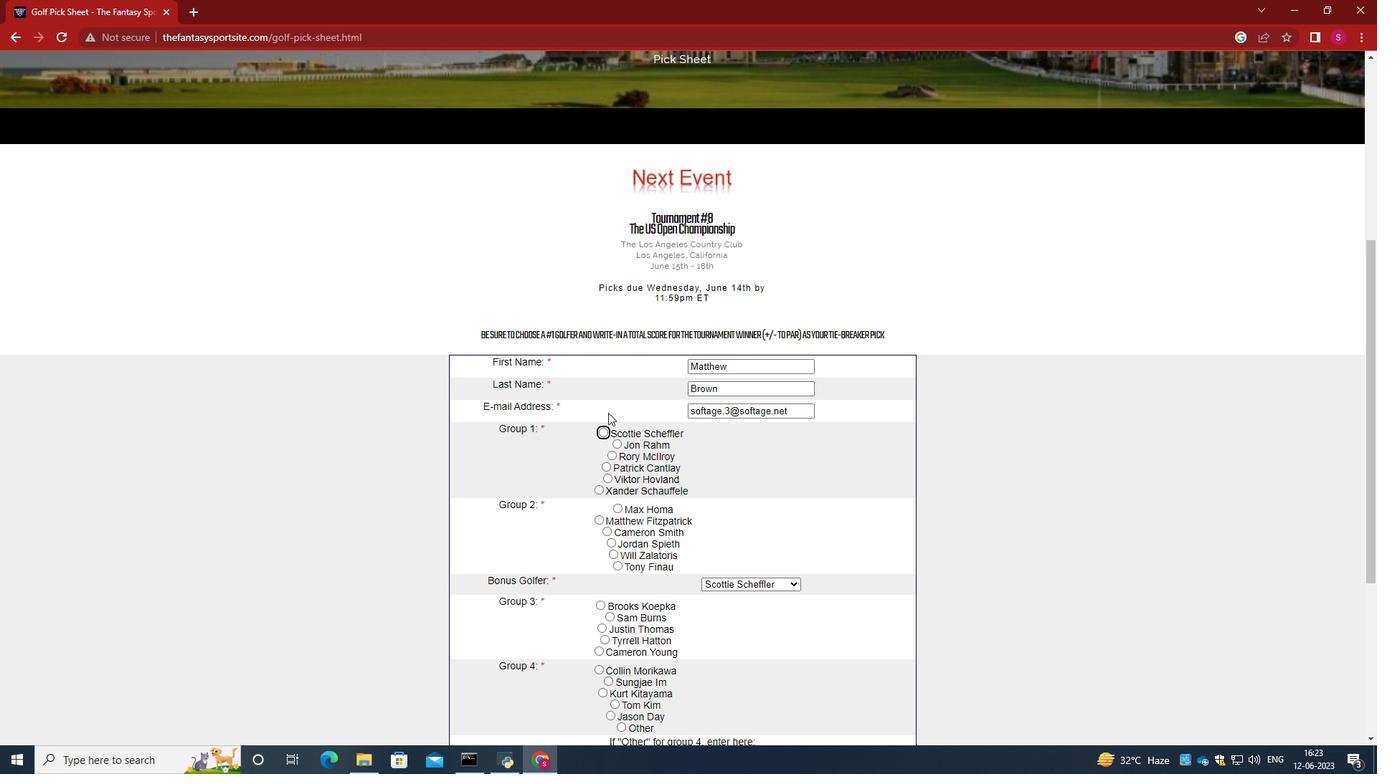 
Action: Mouse scrolled (610, 410) with delta (0, 0)
Screenshot: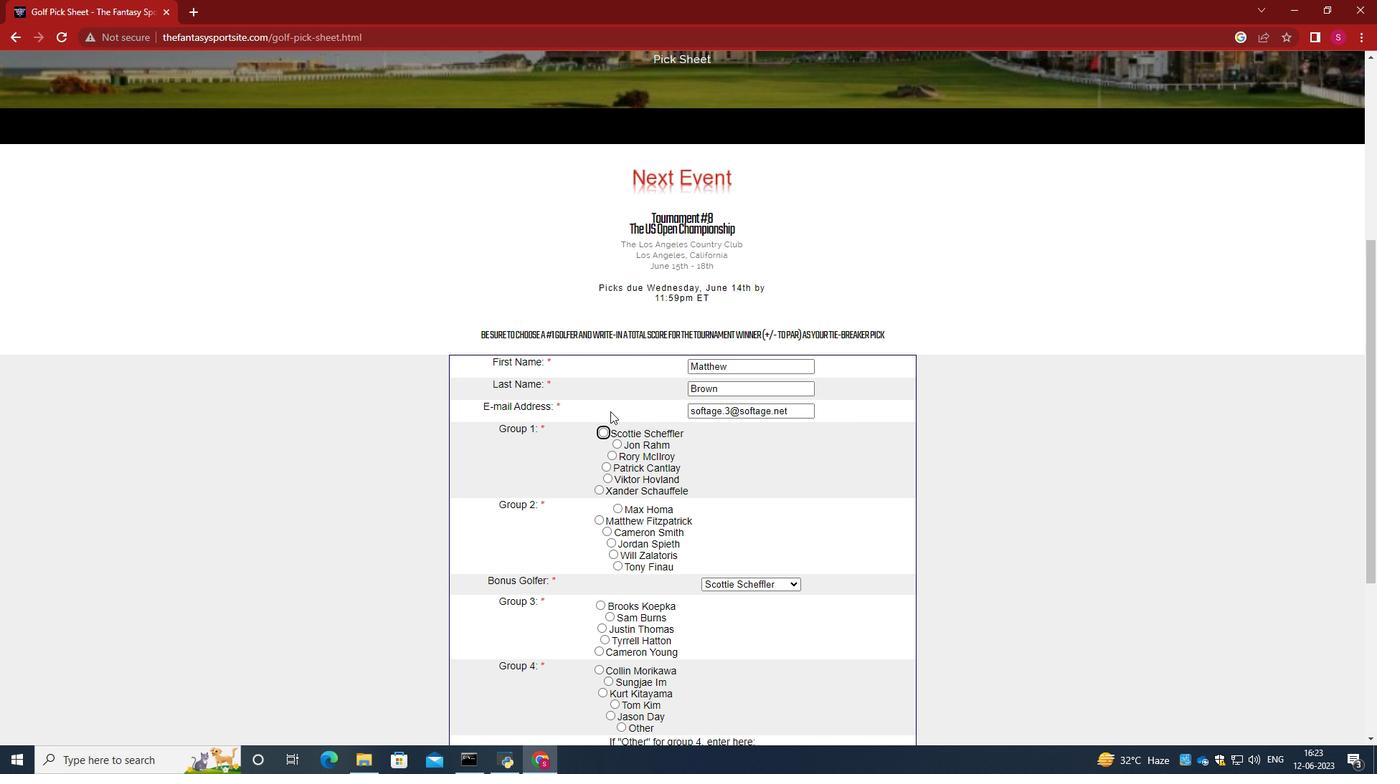 
Action: Mouse moved to (603, 418)
Screenshot: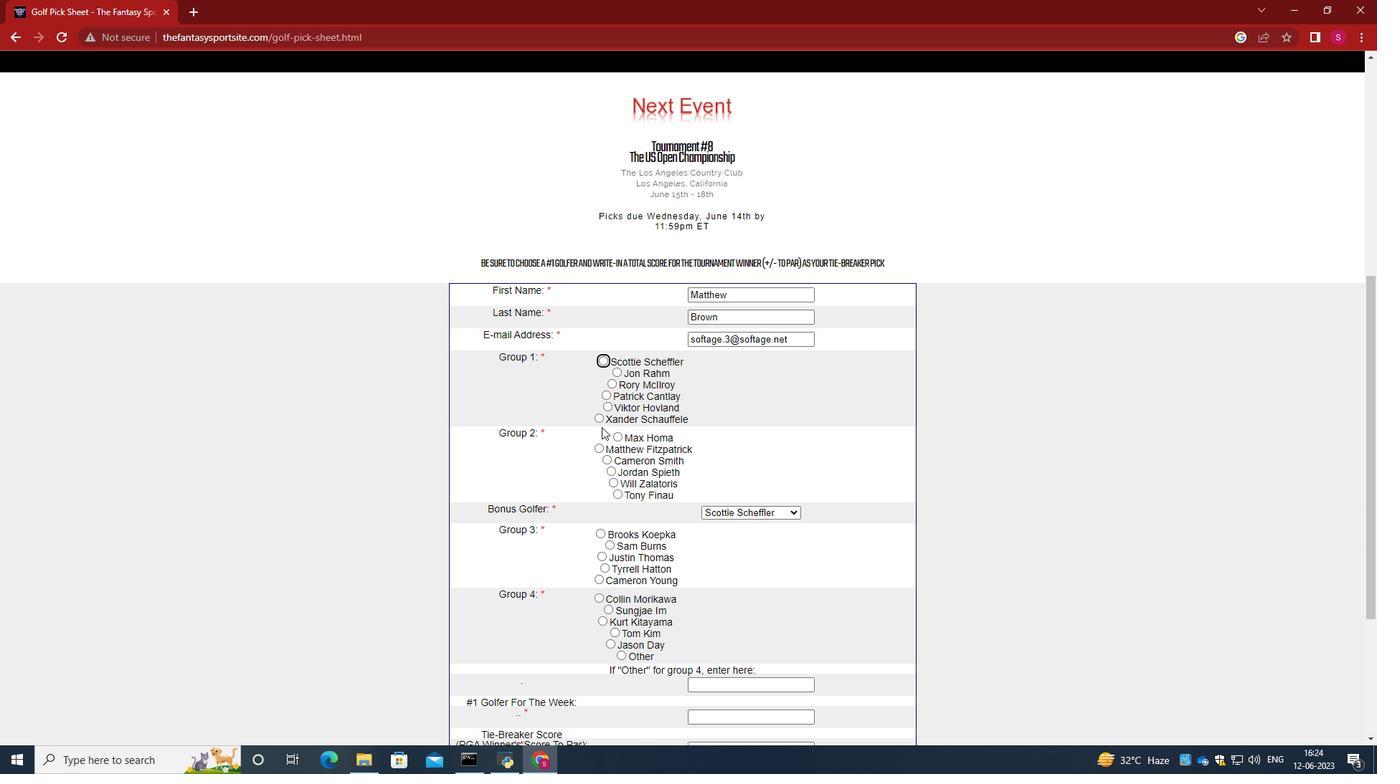 
Action: Mouse pressed left at (603, 418)
Screenshot: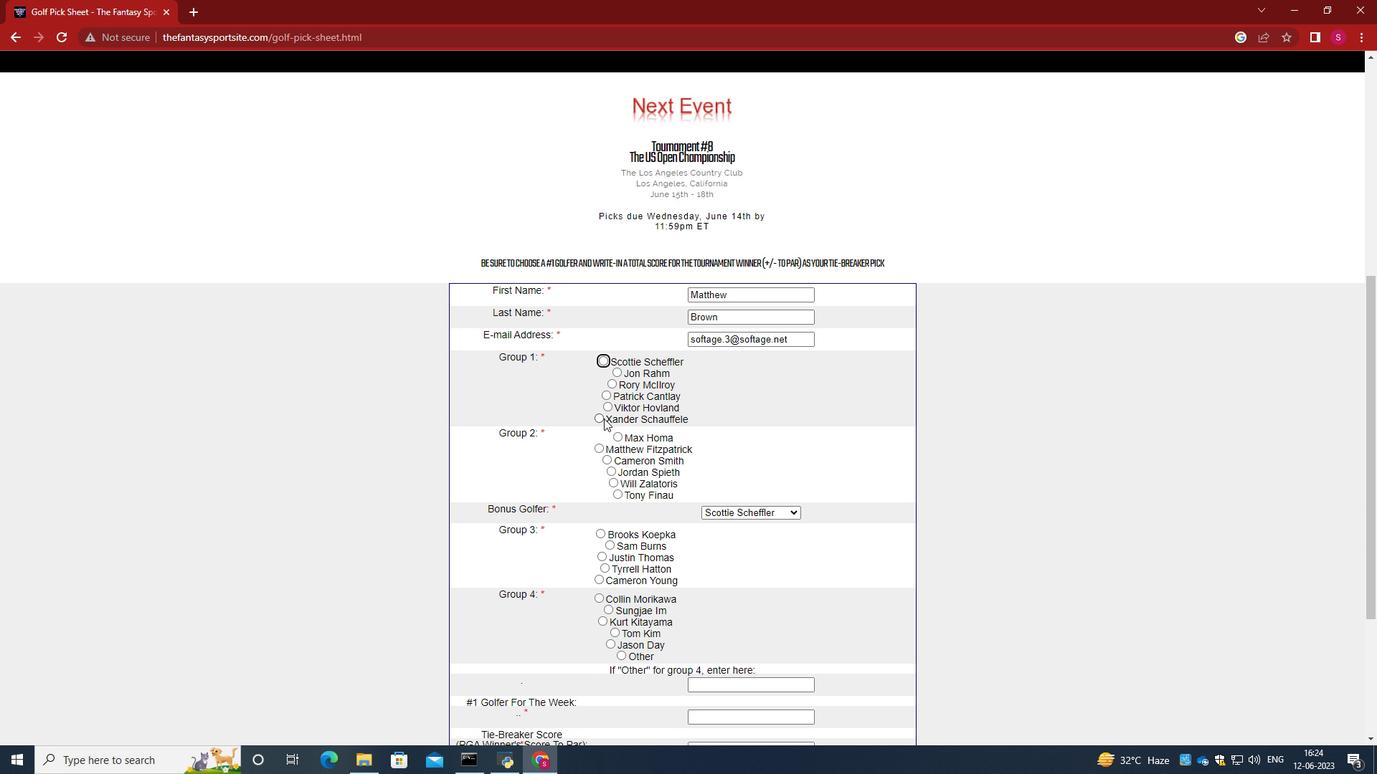 
Action: Mouse moved to (597, 419)
Screenshot: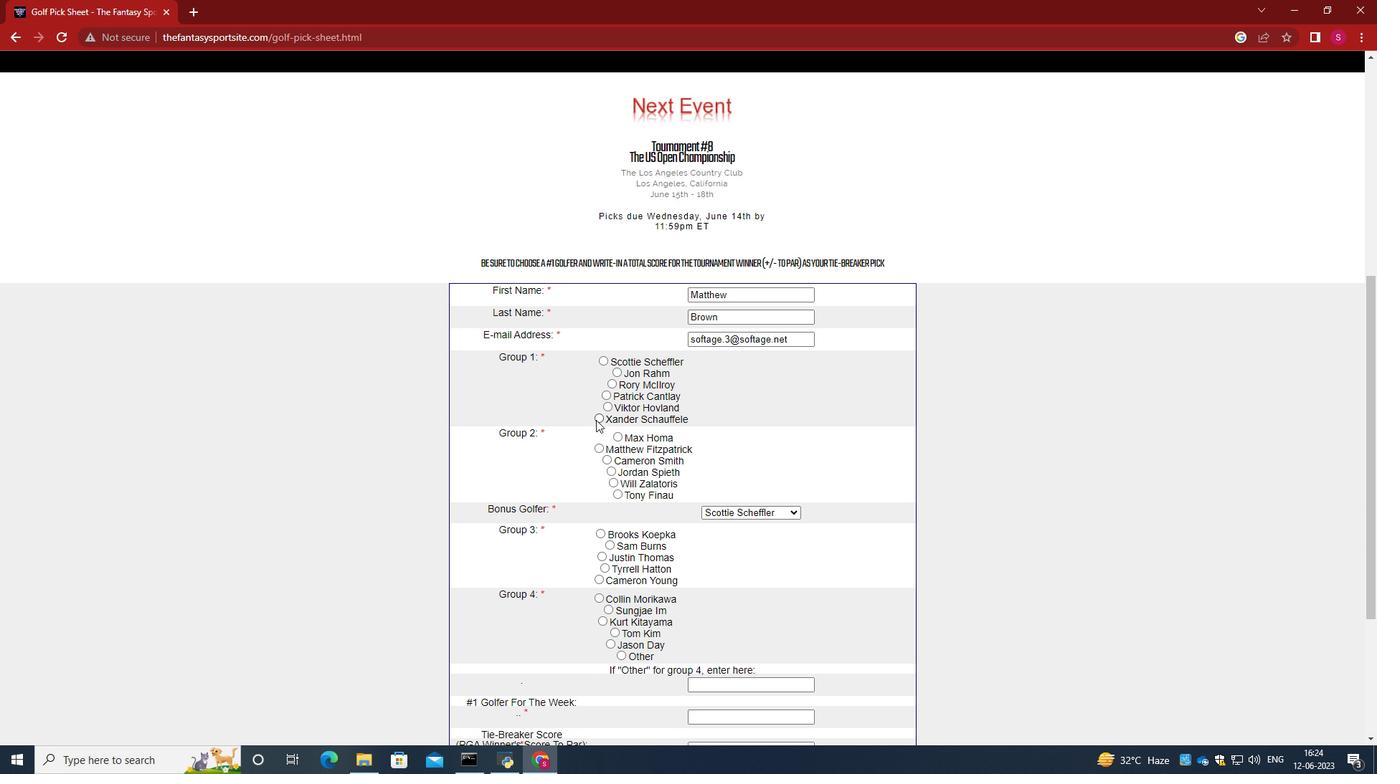 
Action: Mouse pressed left at (597, 419)
Screenshot: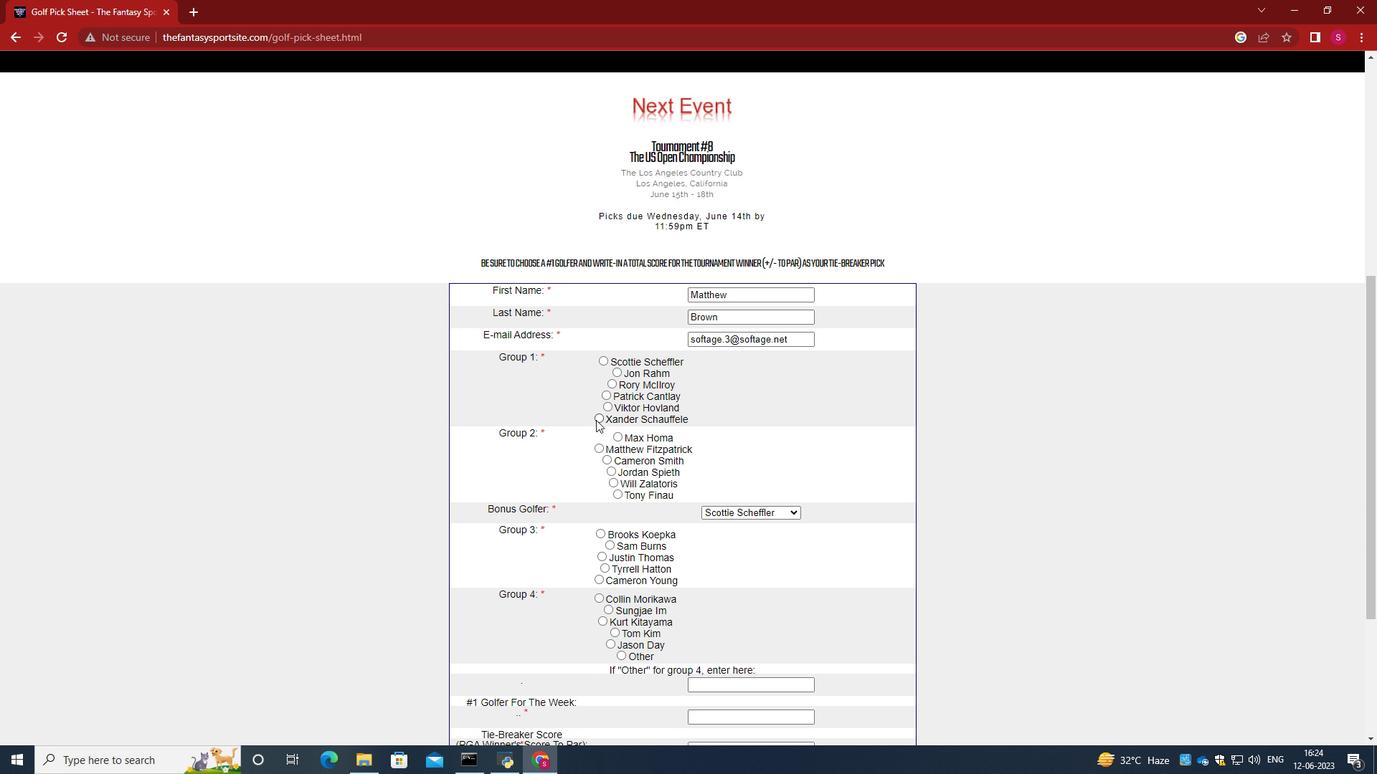 
Action: Mouse moved to (700, 410)
Screenshot: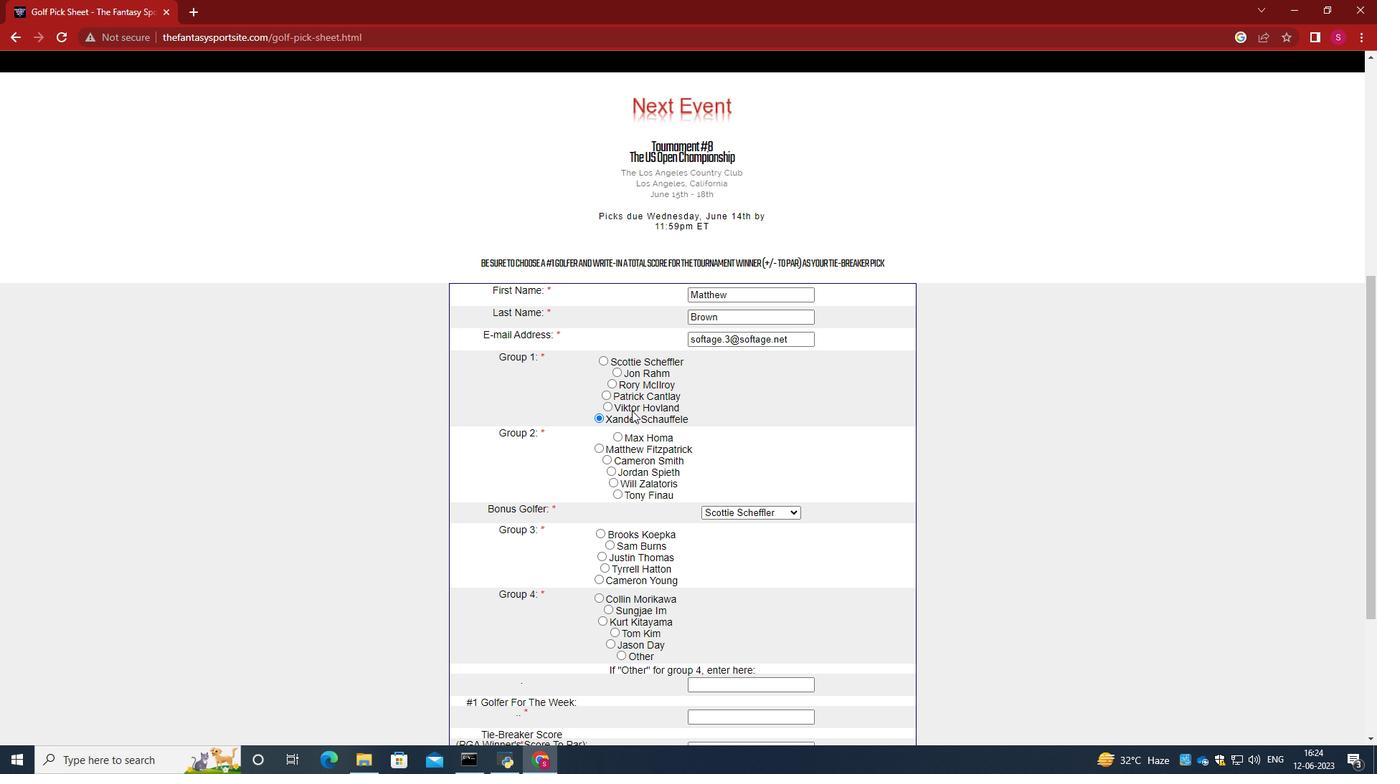 
Action: Mouse scrolled (700, 410) with delta (0, 0)
Screenshot: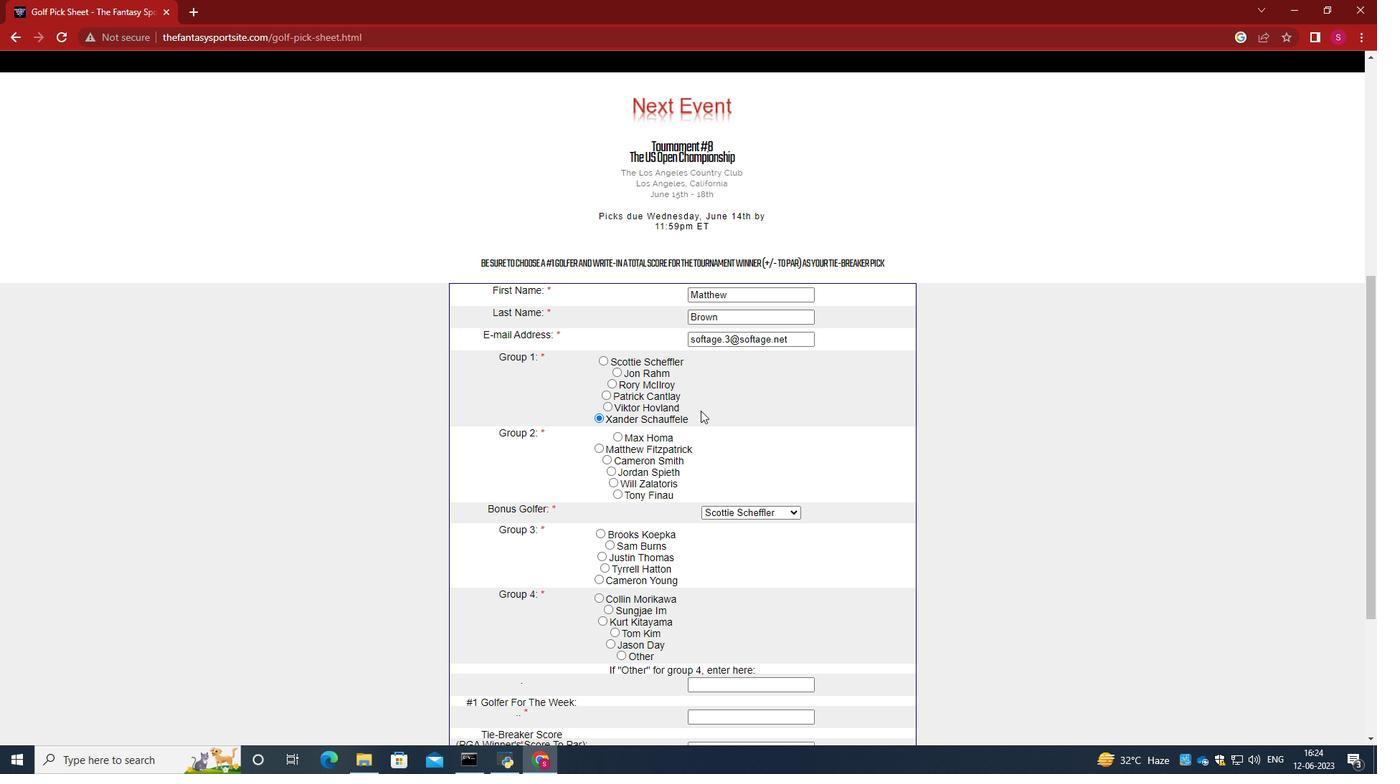
Action: Mouse moved to (701, 410)
Screenshot: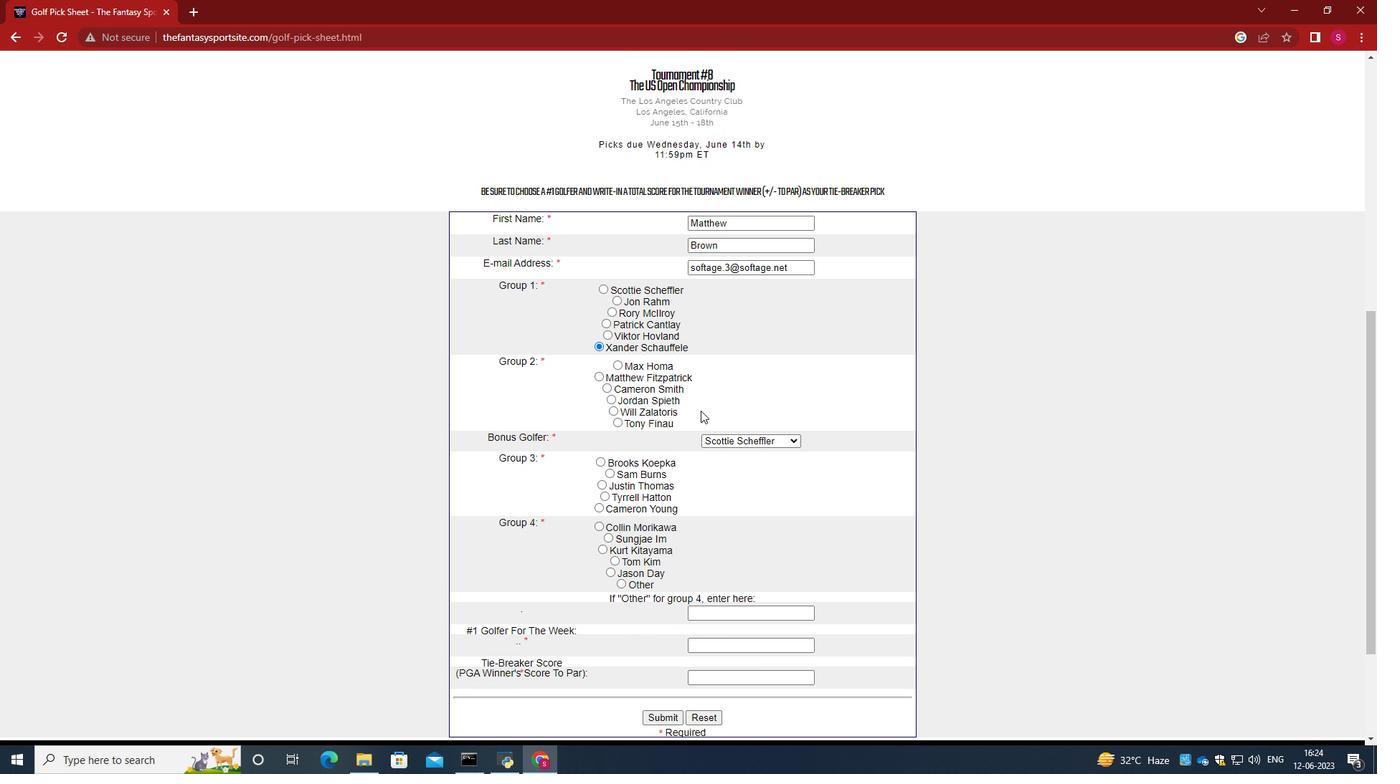 
Action: Mouse scrolled (701, 410) with delta (0, 0)
Screenshot: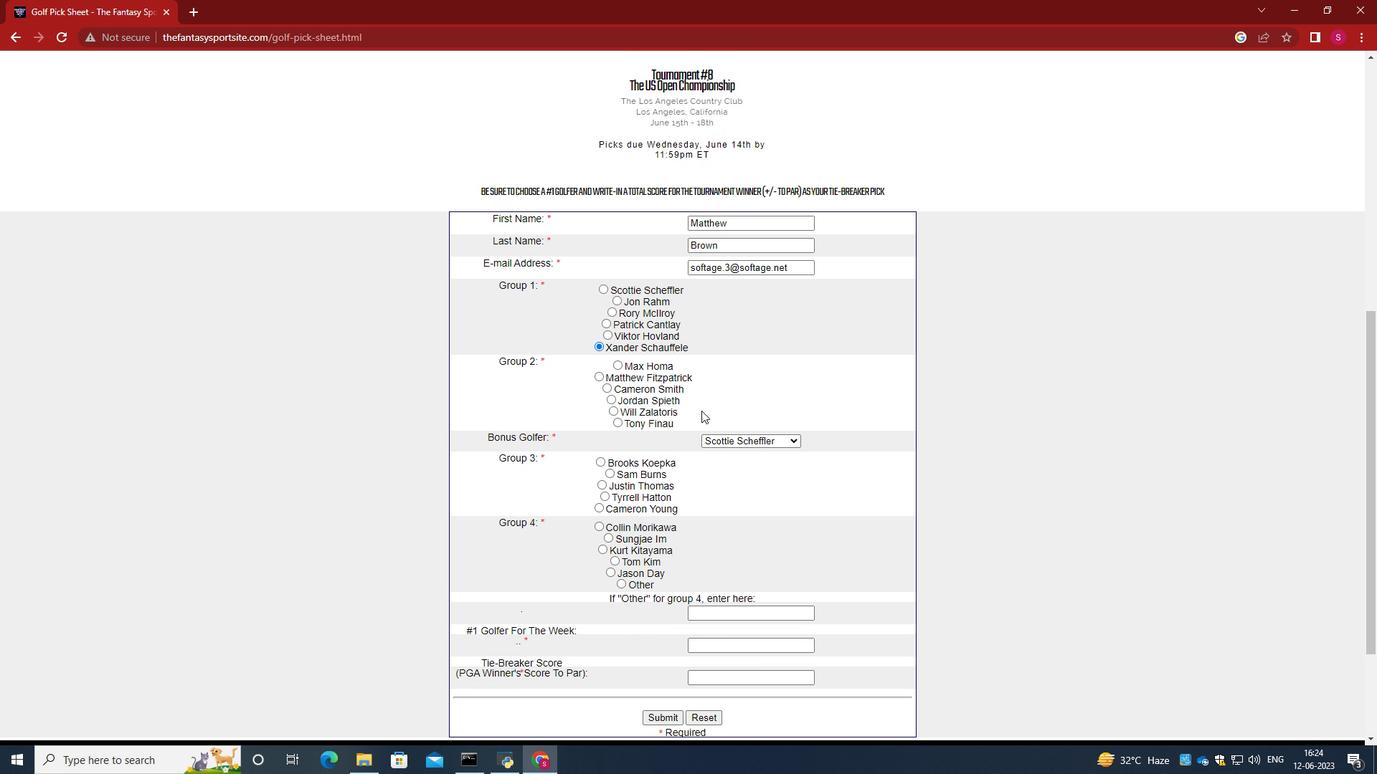
Action: Mouse moved to (612, 318)
Screenshot: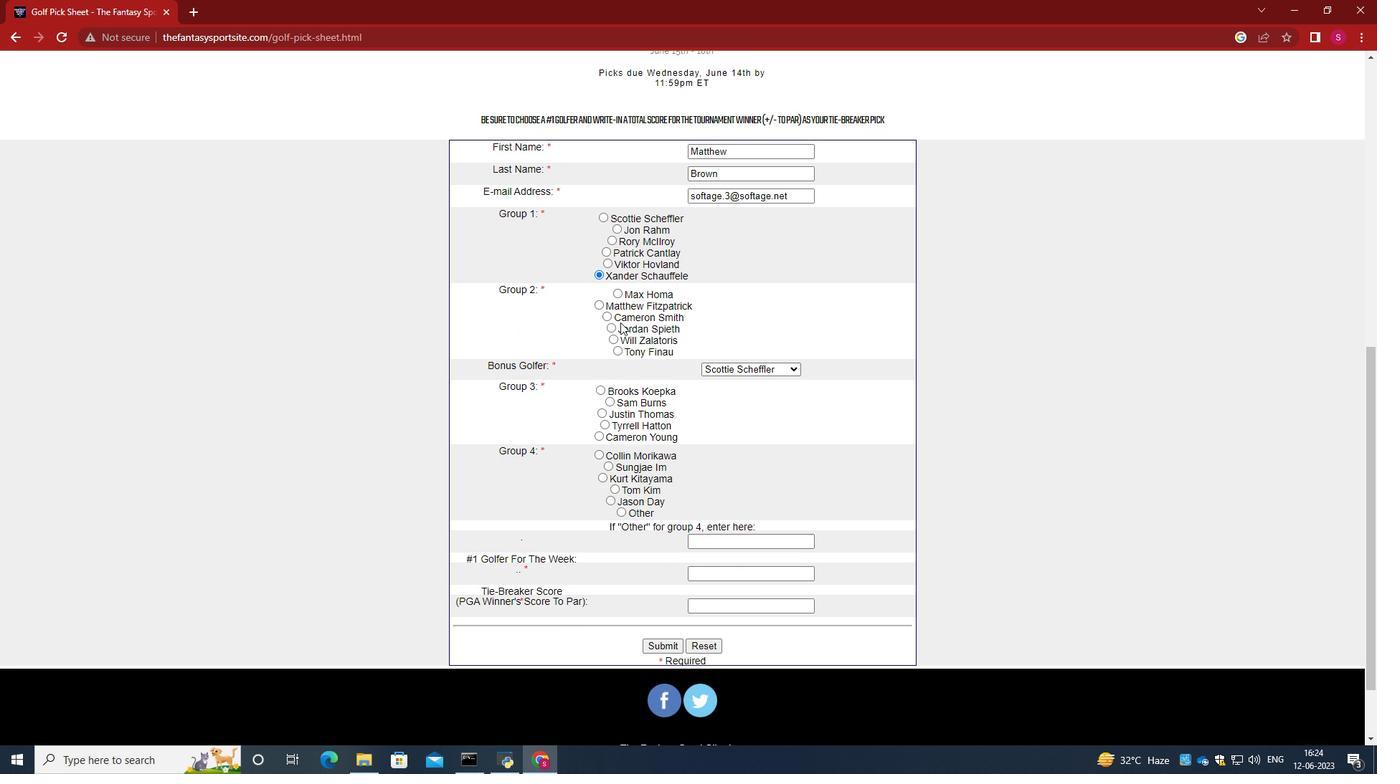 
Action: Mouse pressed left at (612, 318)
Screenshot: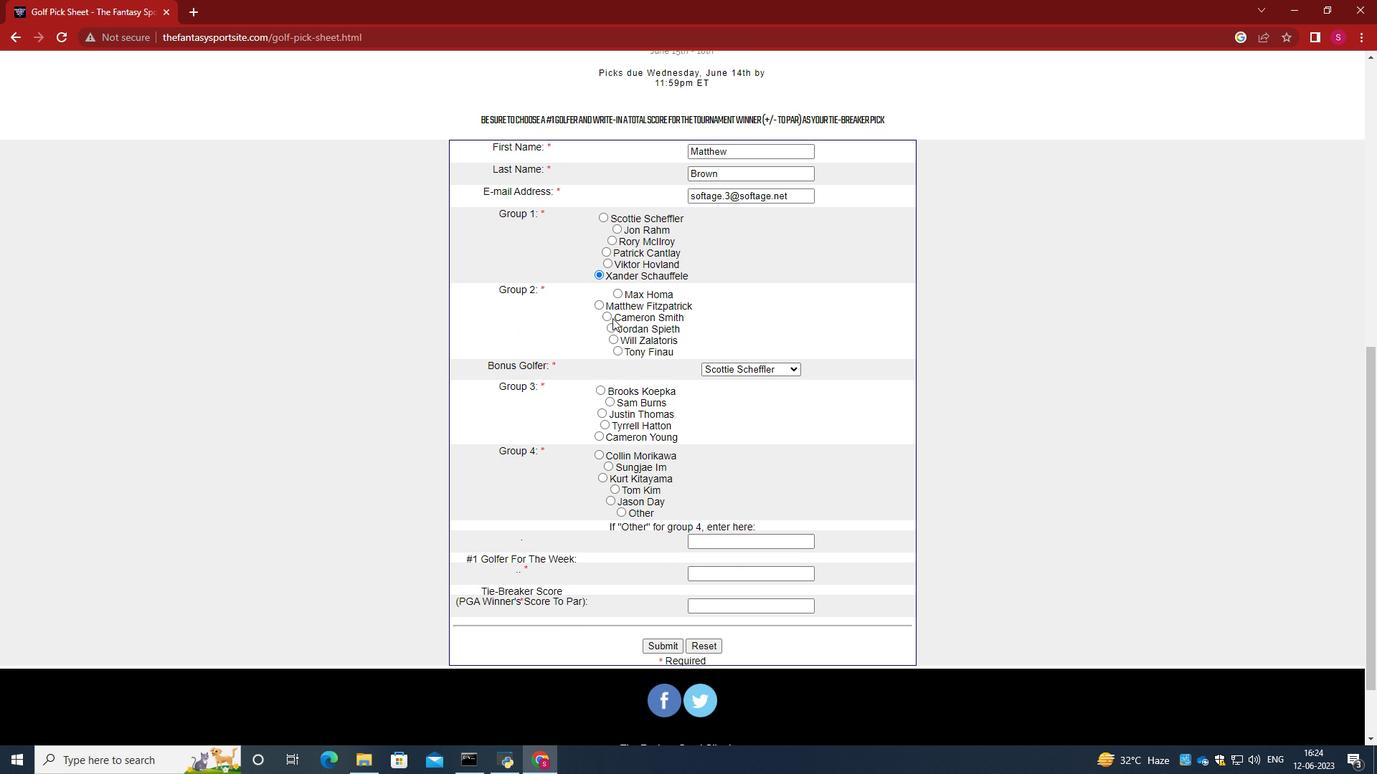 
Action: Mouse moved to (611, 323)
Screenshot: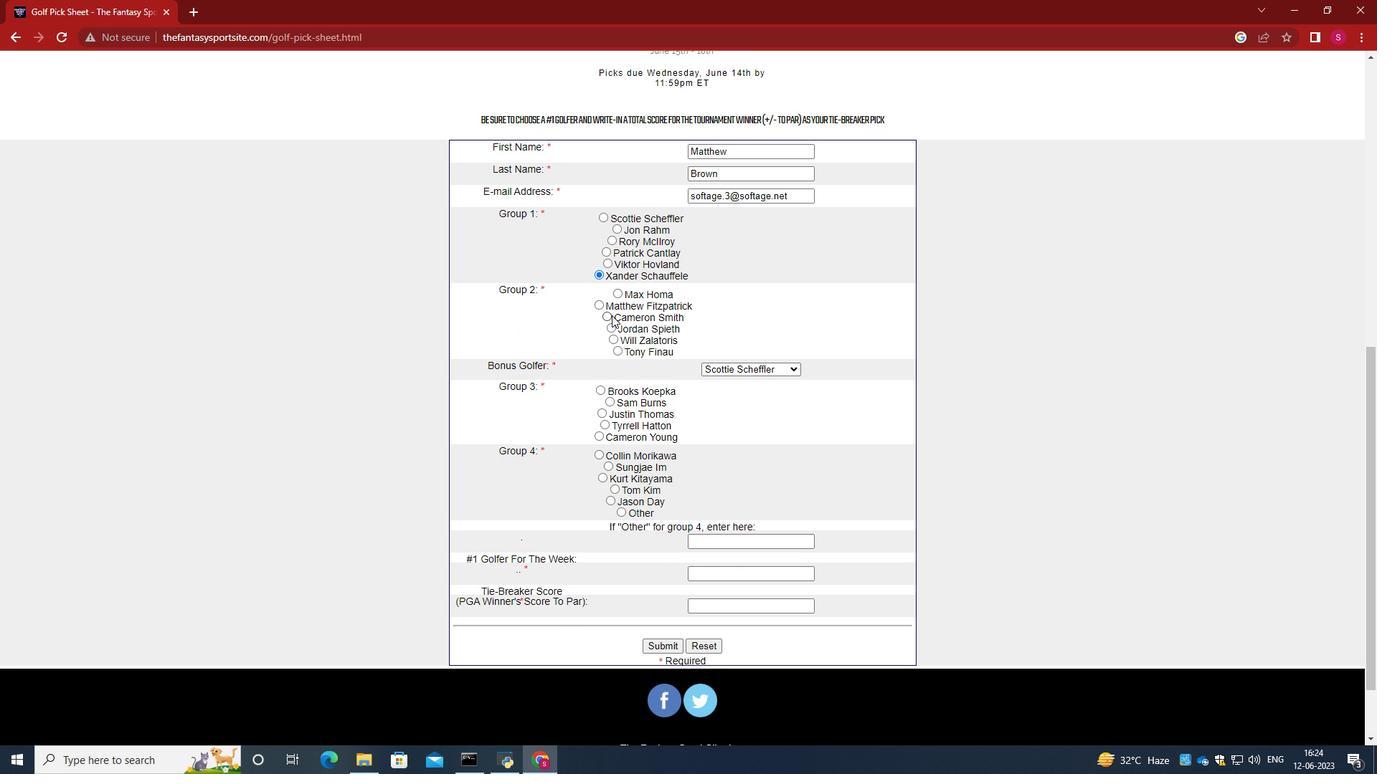 
Action: Mouse pressed left at (611, 323)
Screenshot: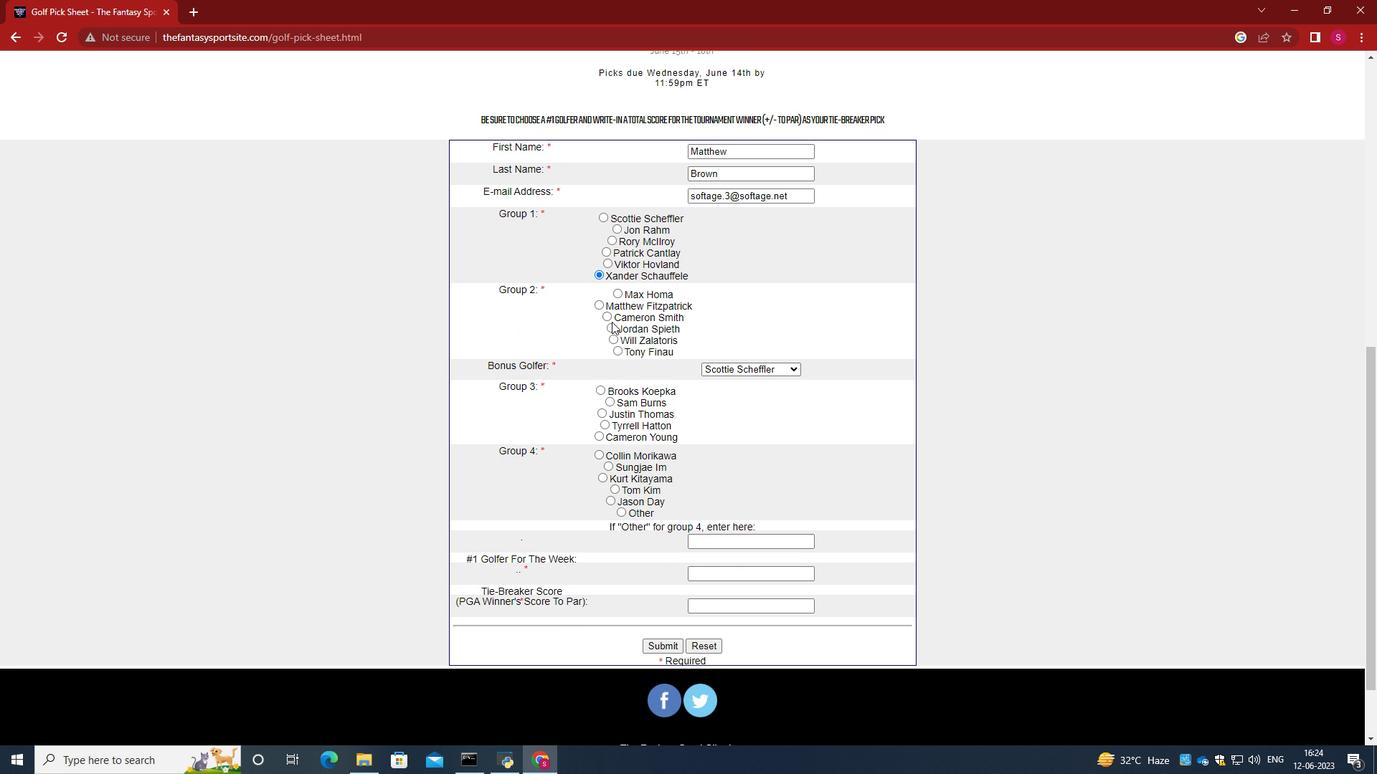 
Action: Mouse moved to (737, 323)
Screenshot: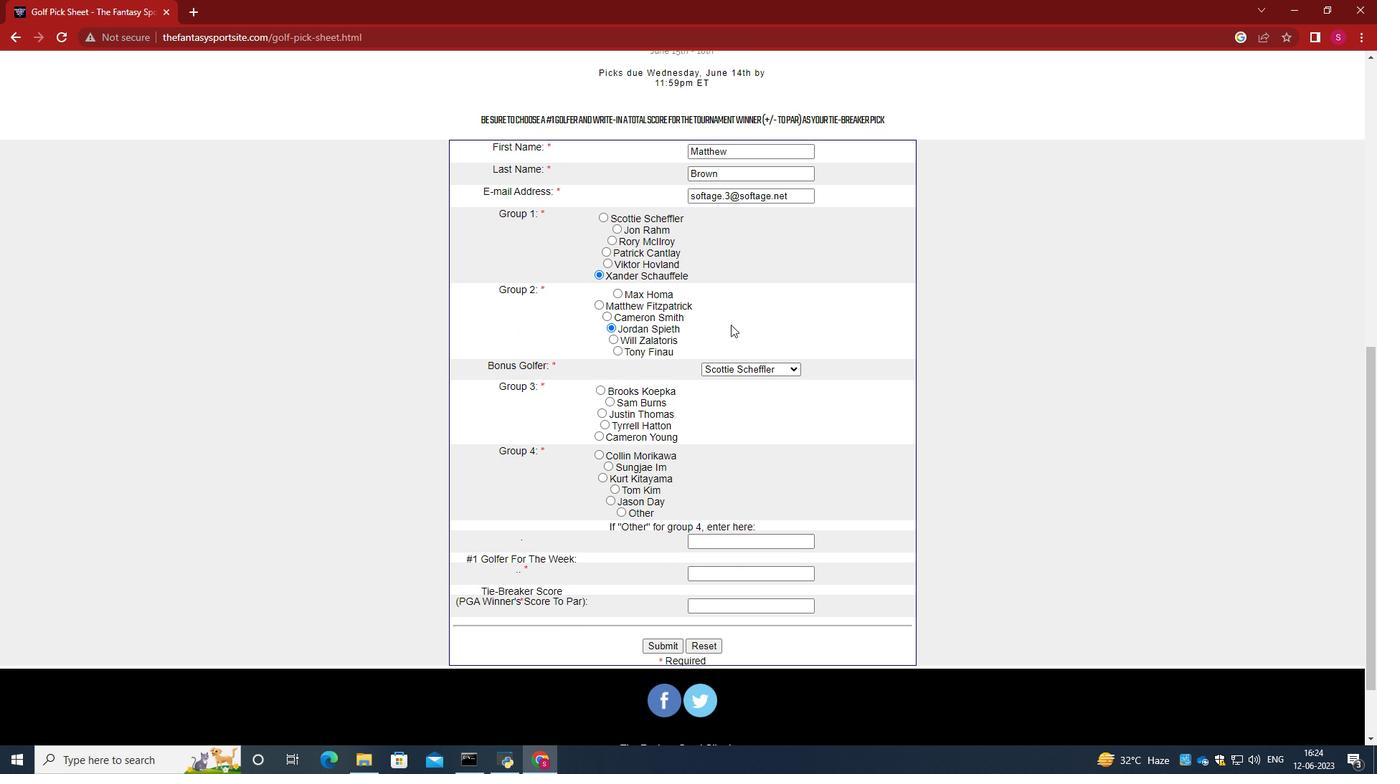 
Action: Mouse scrolled (737, 322) with delta (0, 0)
Screenshot: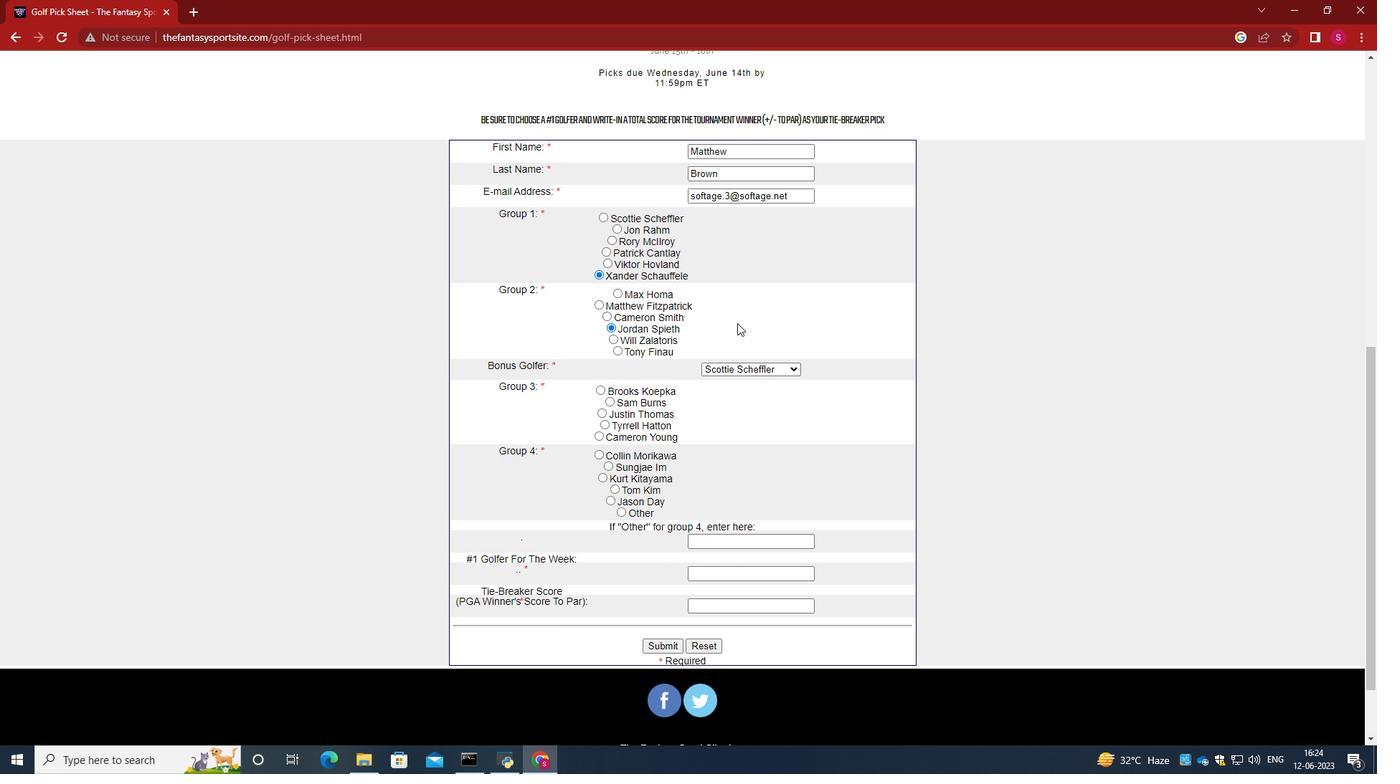 
Action: Mouse moved to (786, 298)
Screenshot: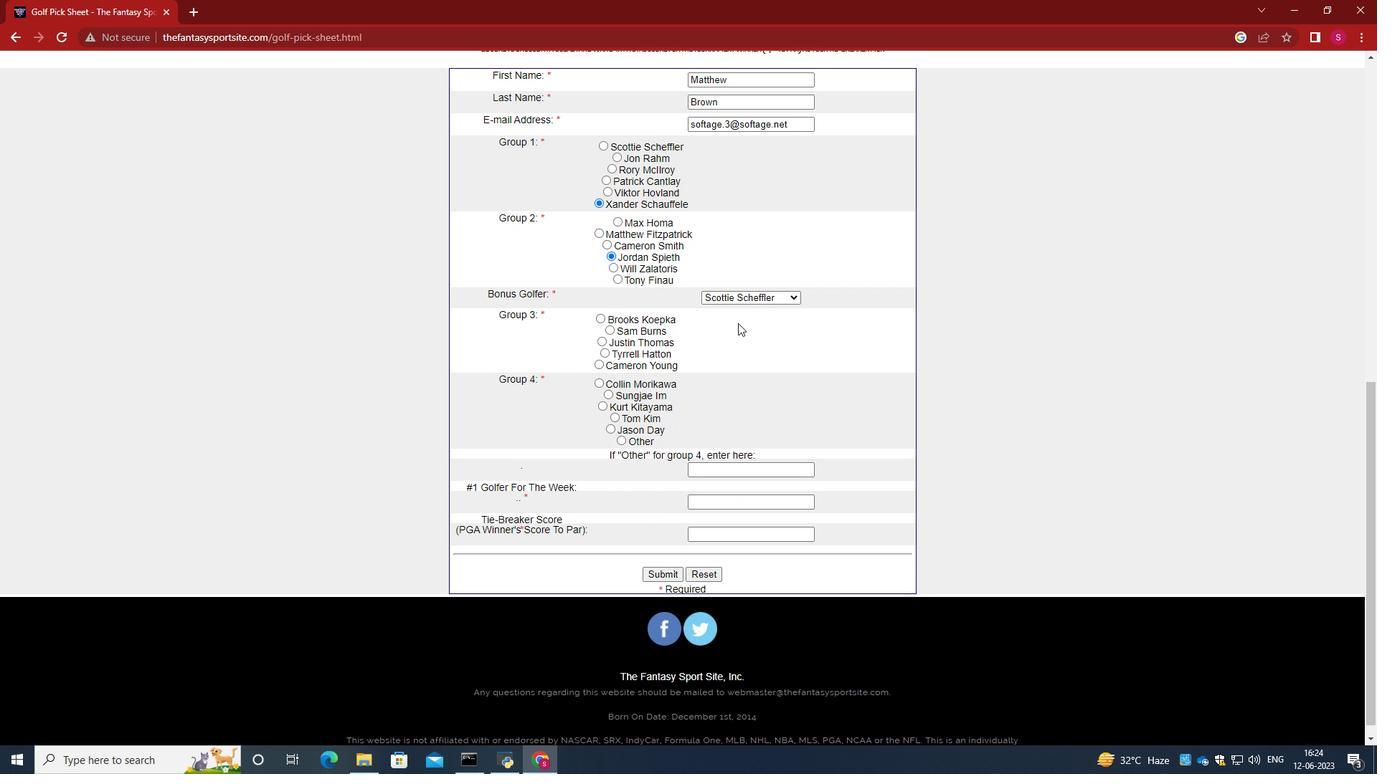 
Action: Mouse pressed left at (786, 298)
Screenshot: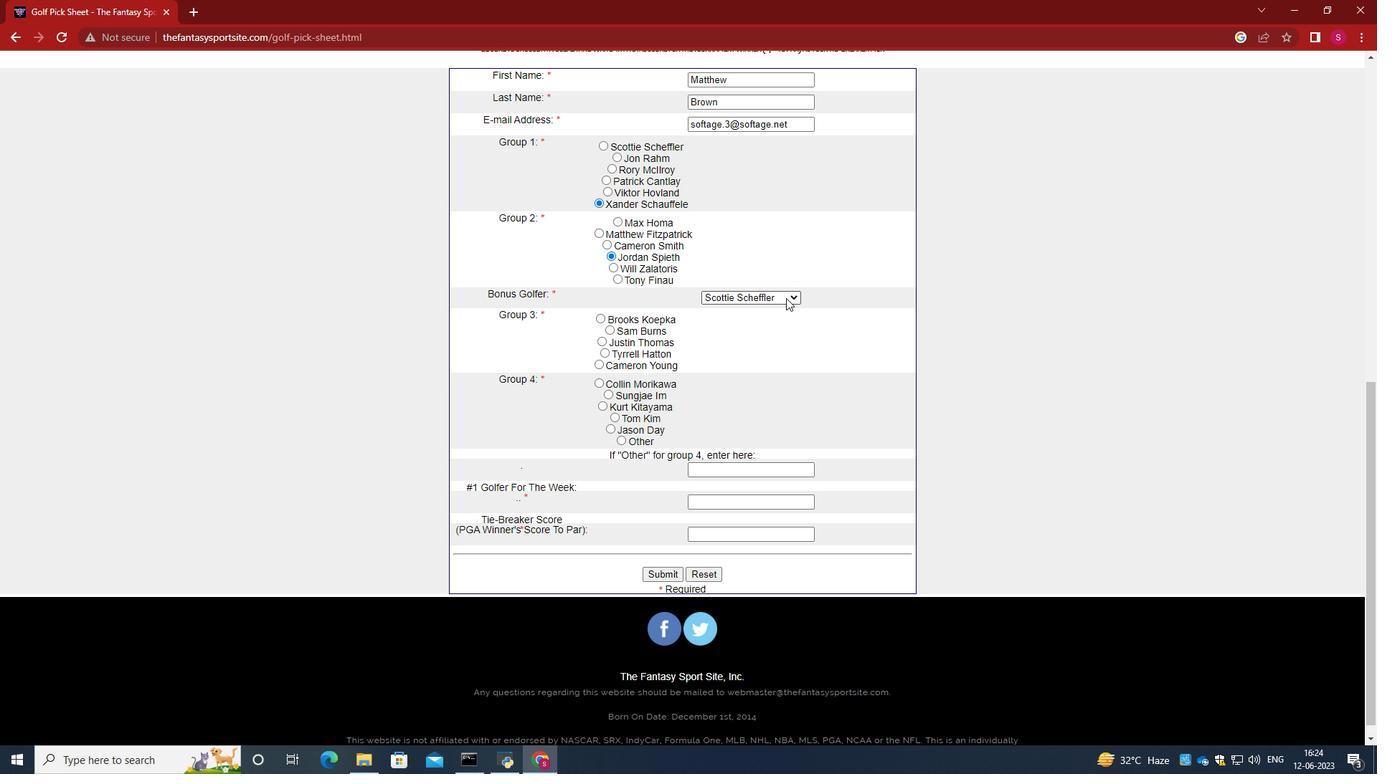 
Action: Mouse moved to (746, 429)
Screenshot: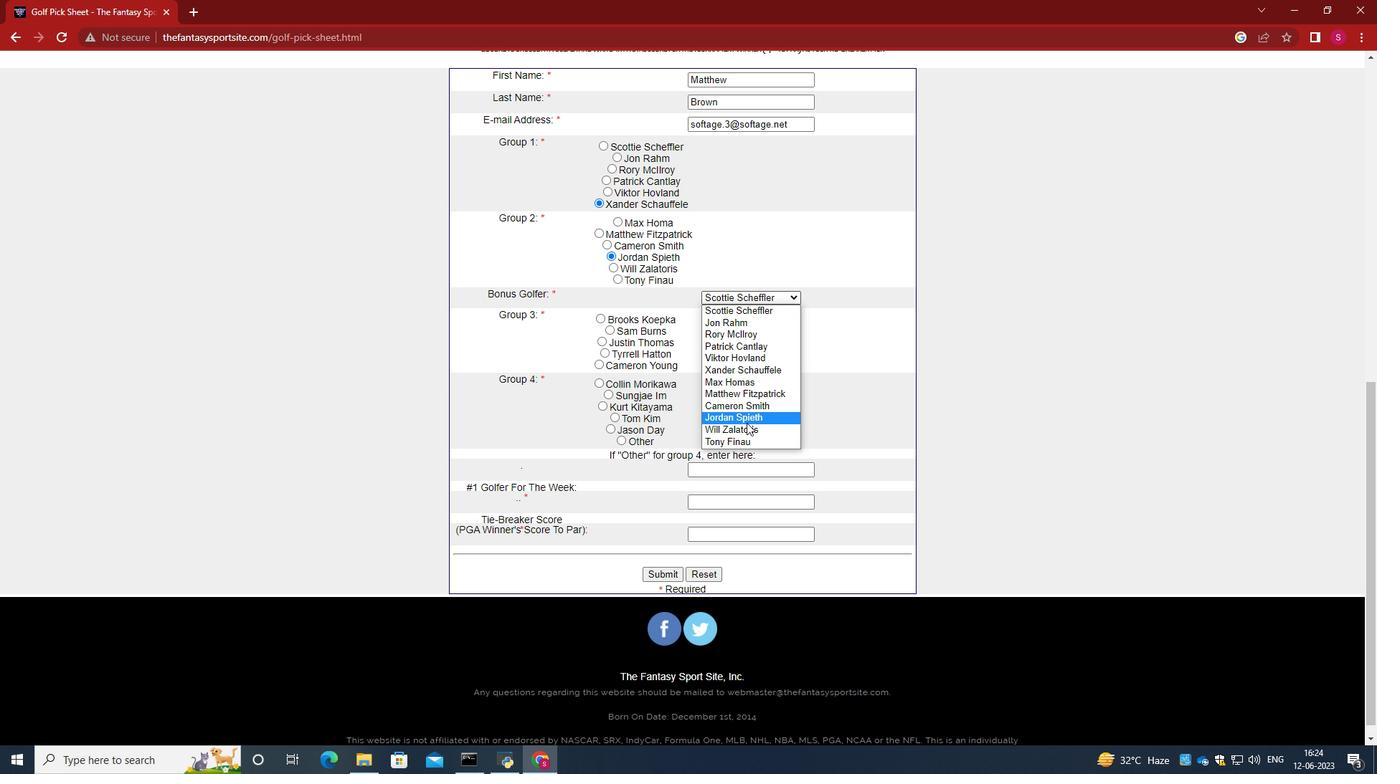 
Action: Mouse pressed left at (746, 429)
Screenshot: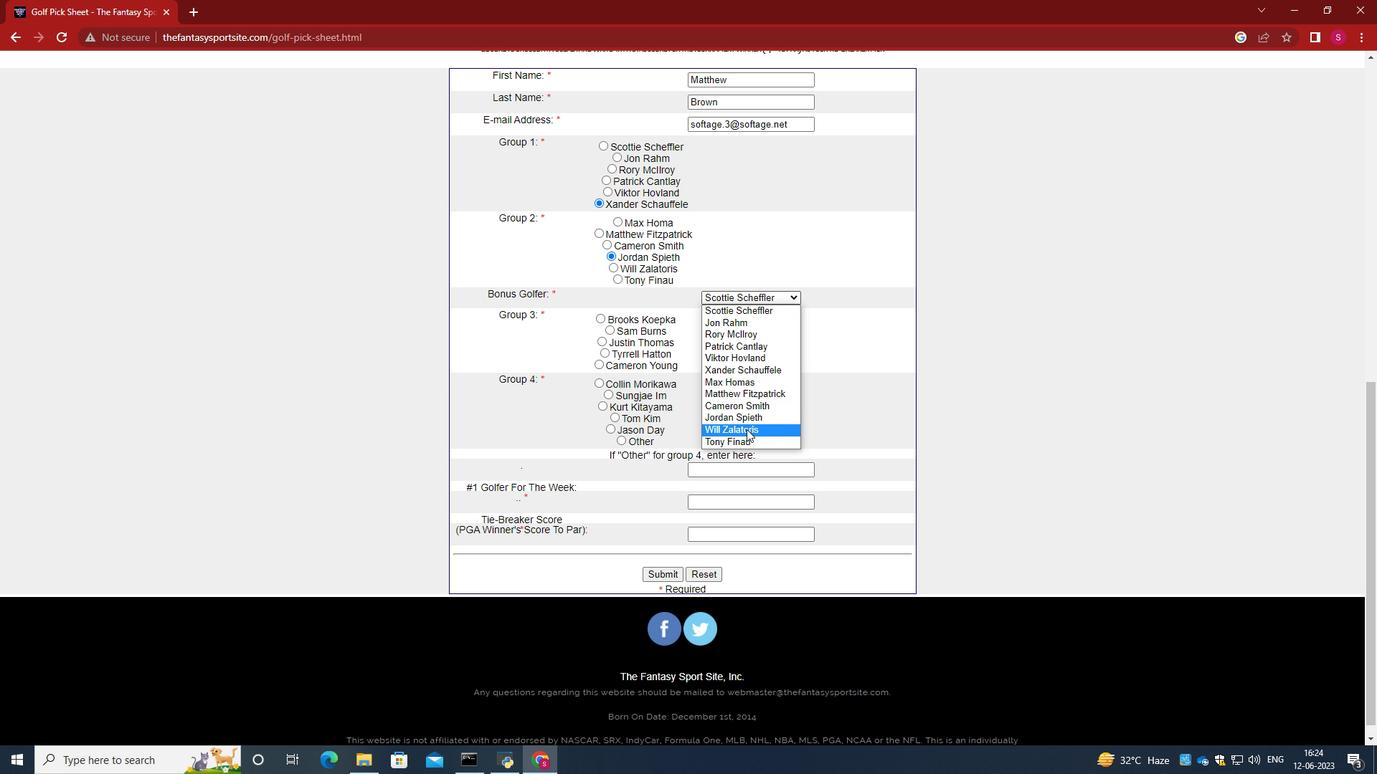 
Action: Mouse moved to (777, 321)
Screenshot: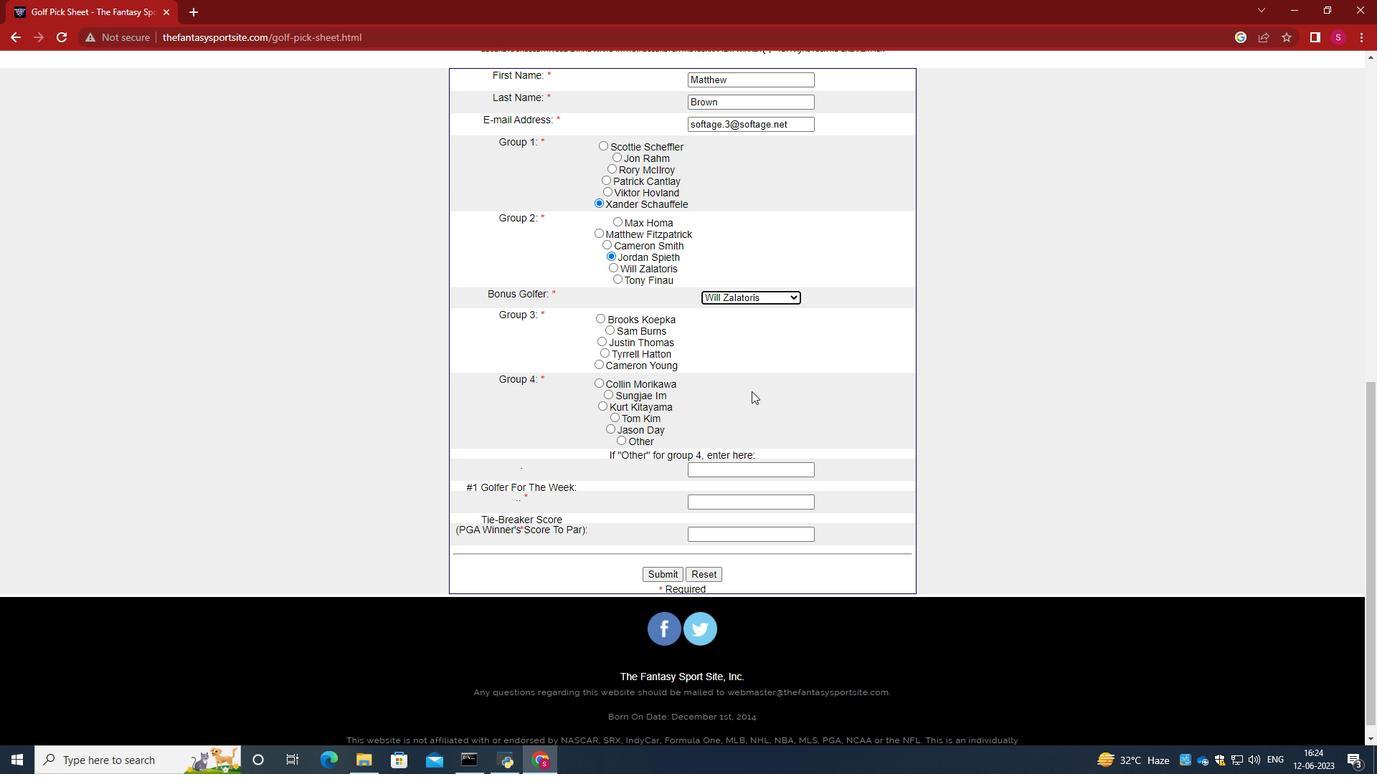 
Action: Mouse scrolled (777, 320) with delta (0, 0)
Screenshot: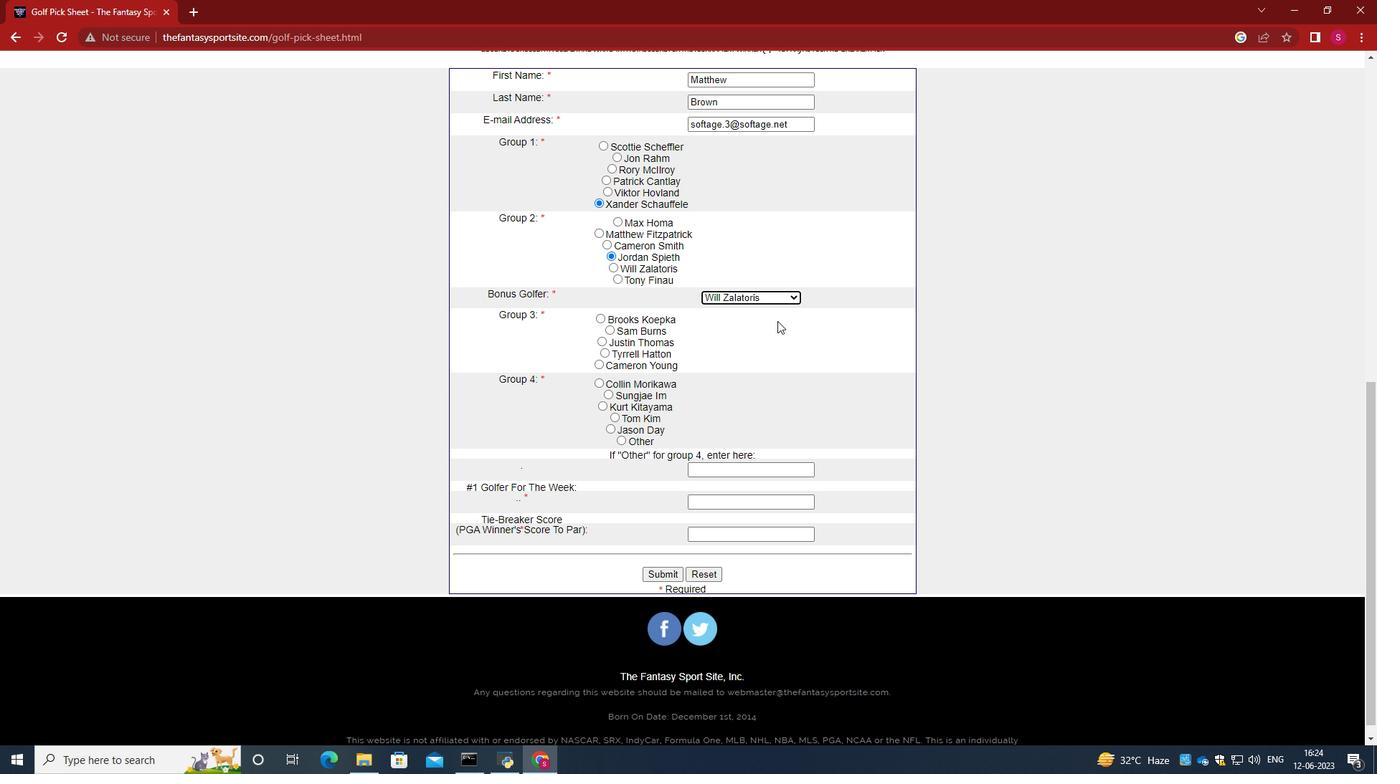 
Action: Mouse moved to (610, 334)
Screenshot: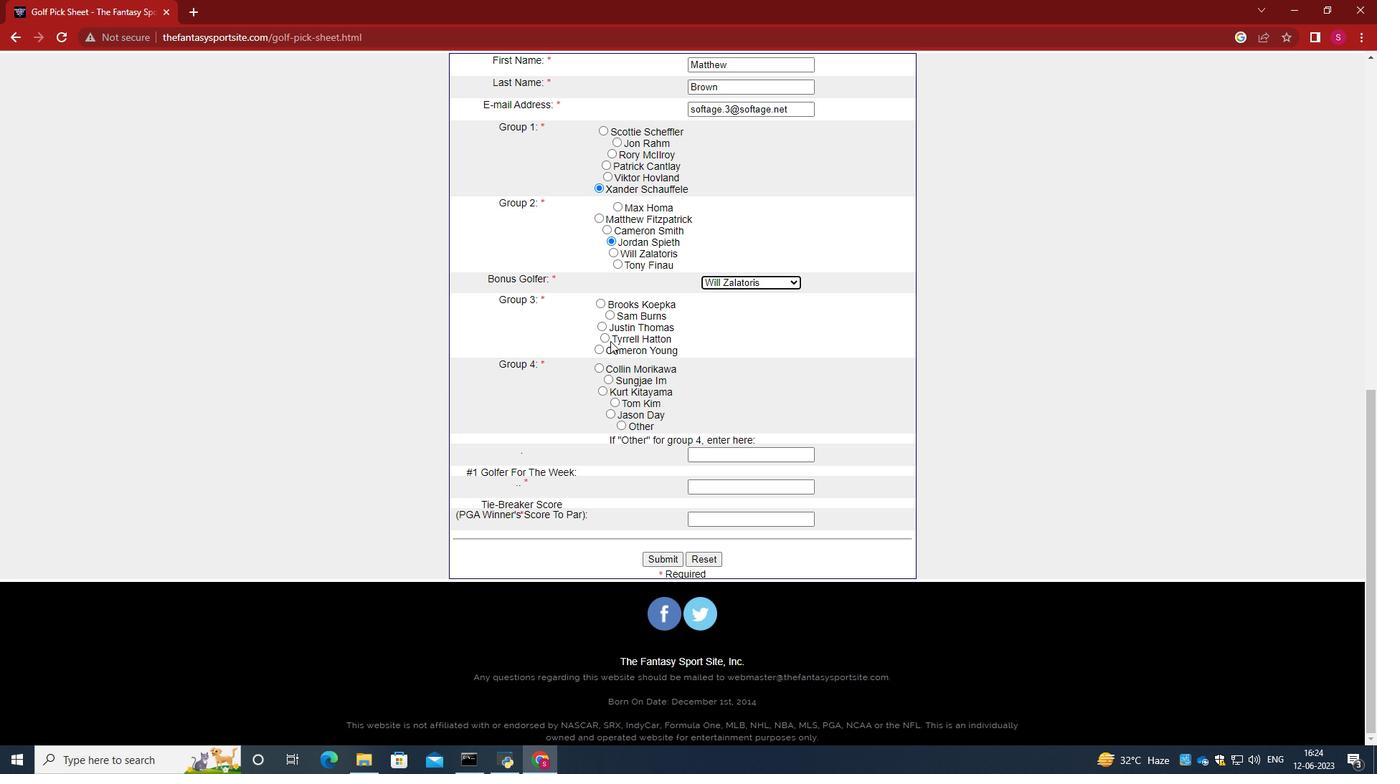 
Action: Mouse pressed left at (610, 334)
Screenshot: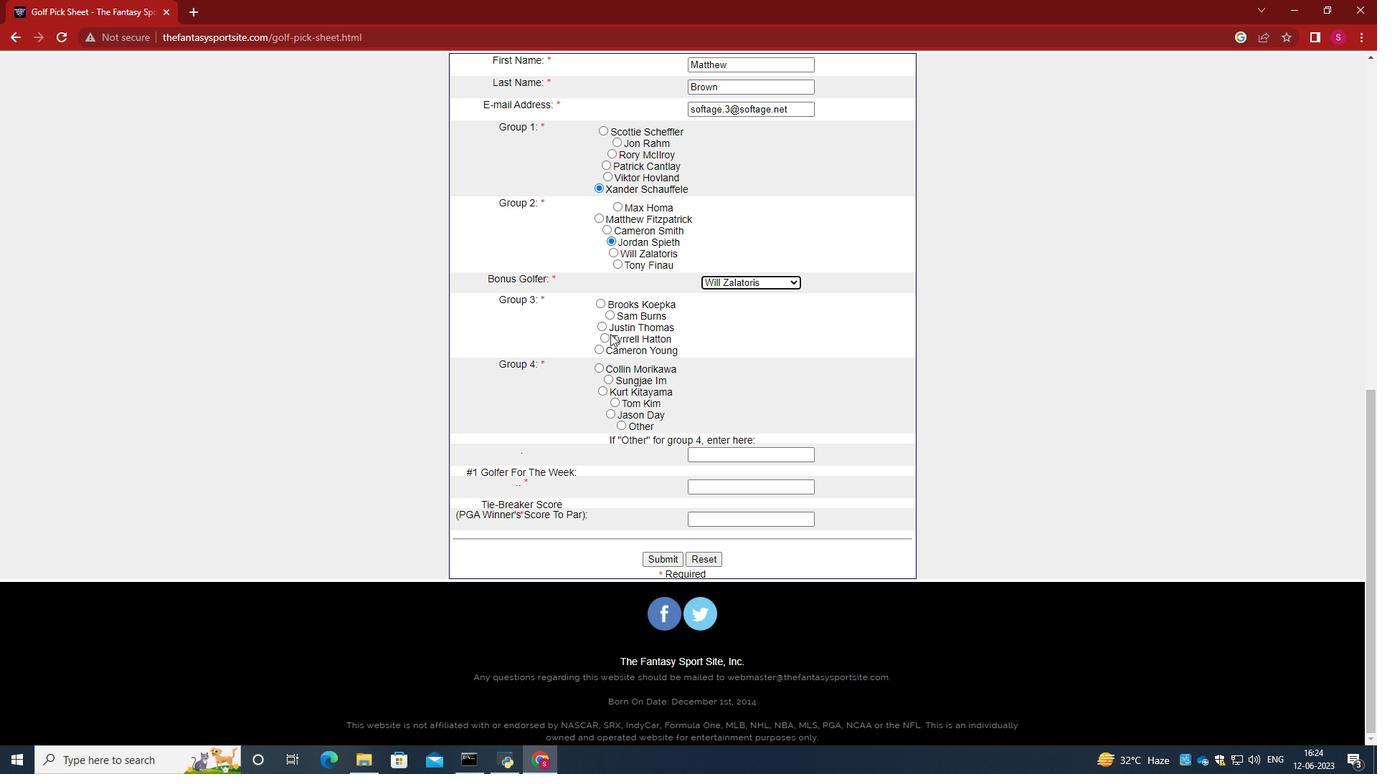 
Action: Mouse moved to (608, 336)
Screenshot: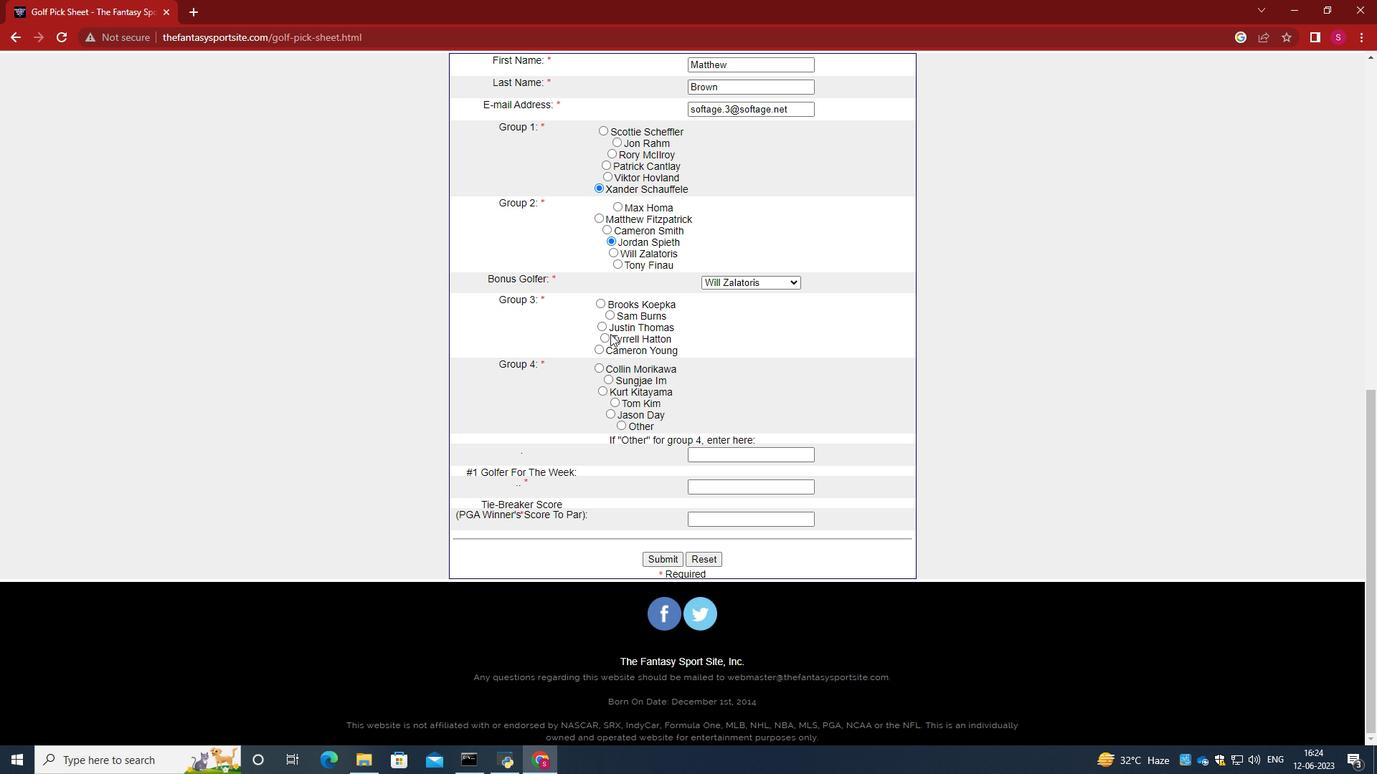 
Action: Mouse pressed left at (608, 336)
Screenshot: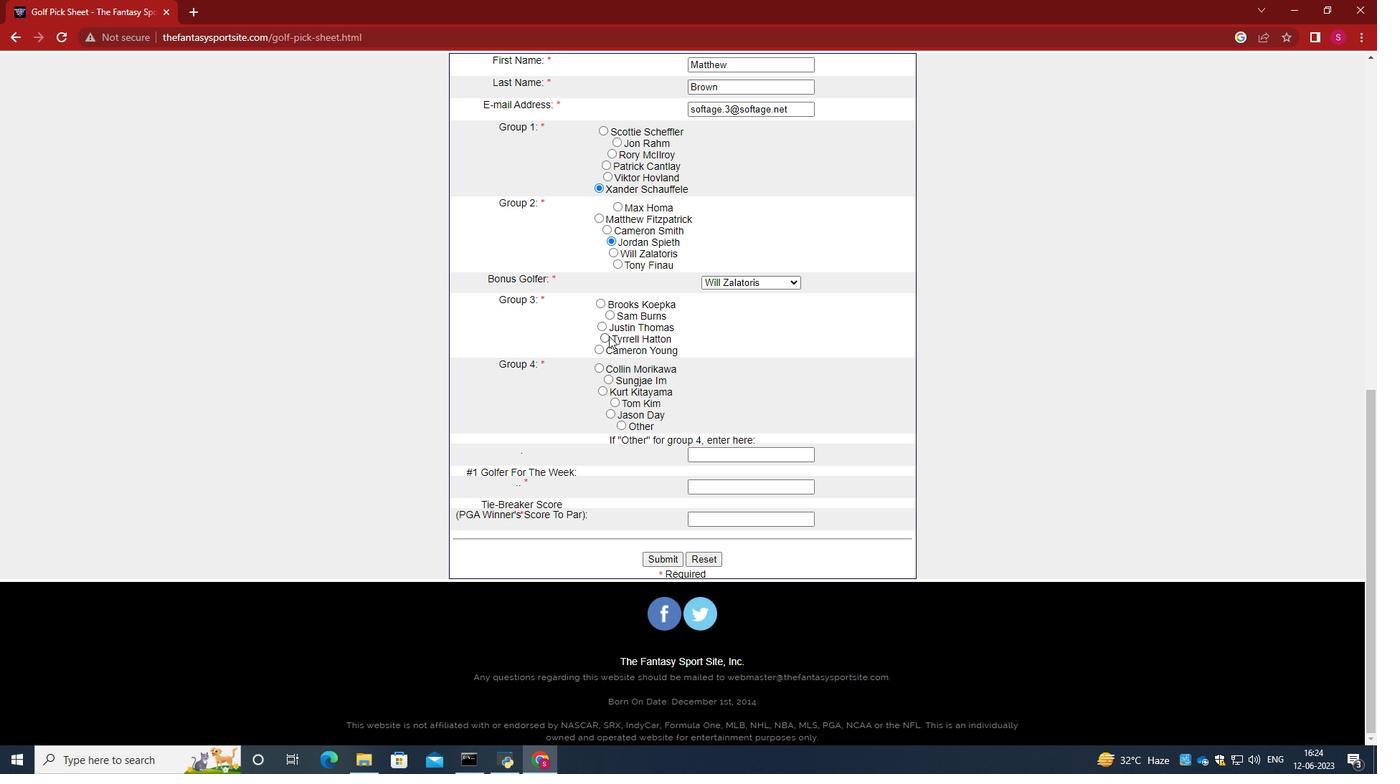 
Action: Mouse moved to (746, 351)
Screenshot: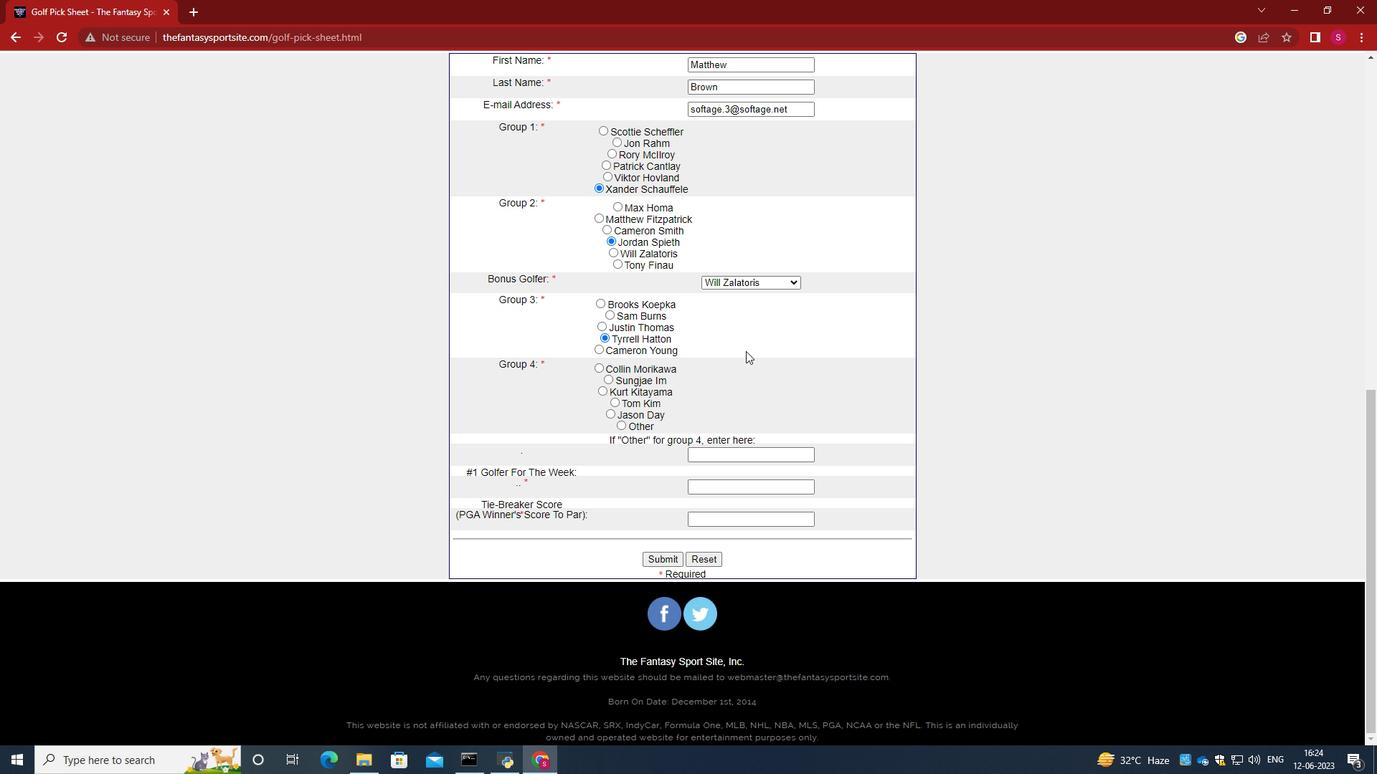 
Action: Mouse scrolled (746, 350) with delta (0, 0)
Screenshot: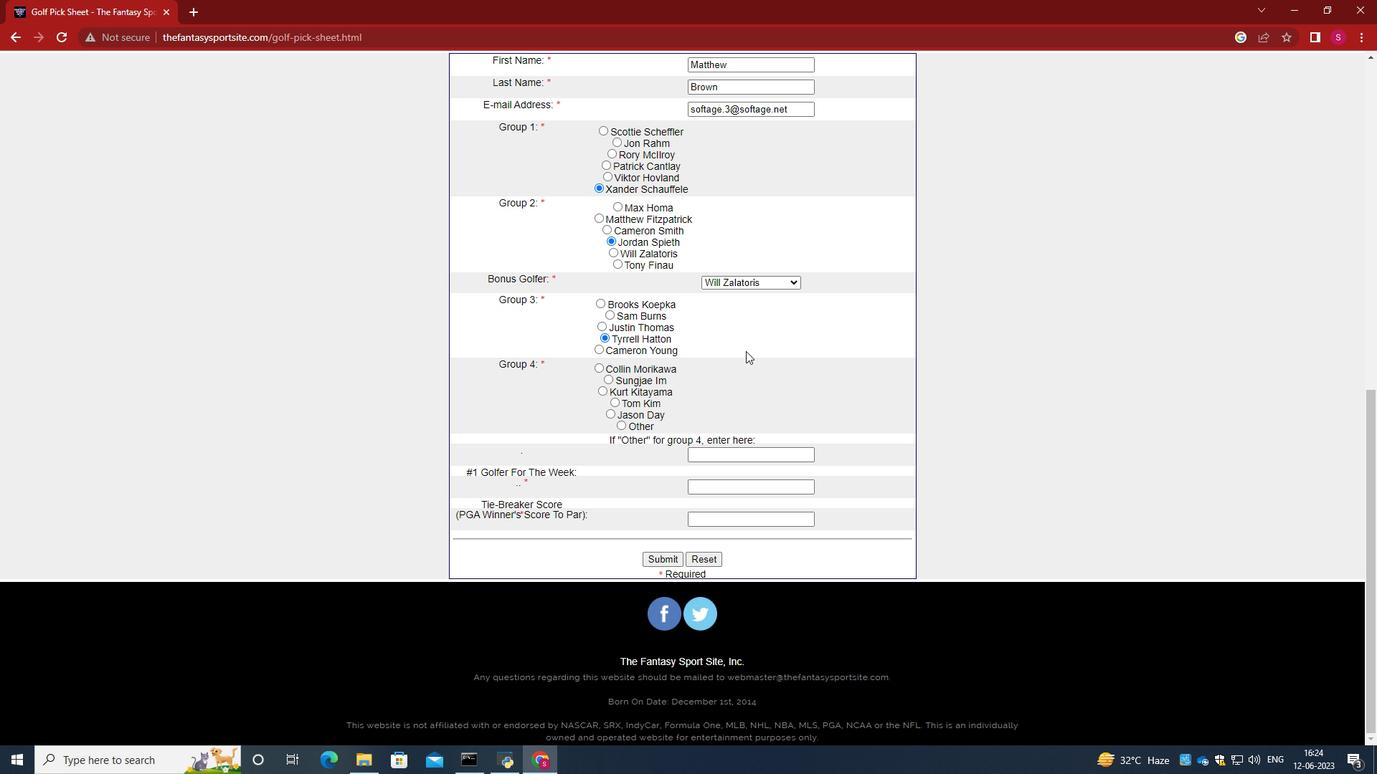
Action: Mouse moved to (623, 428)
Screenshot: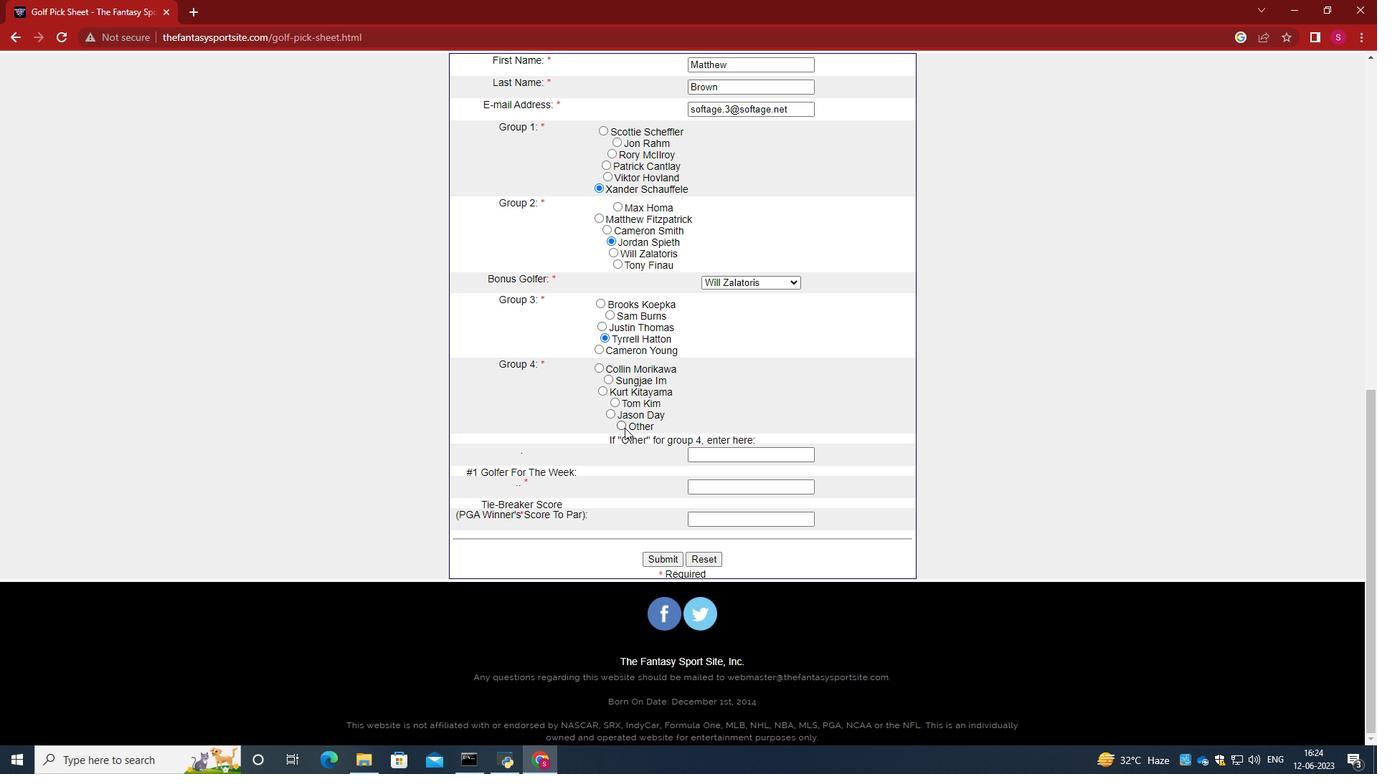 
Action: Mouse pressed left at (623, 428)
Screenshot: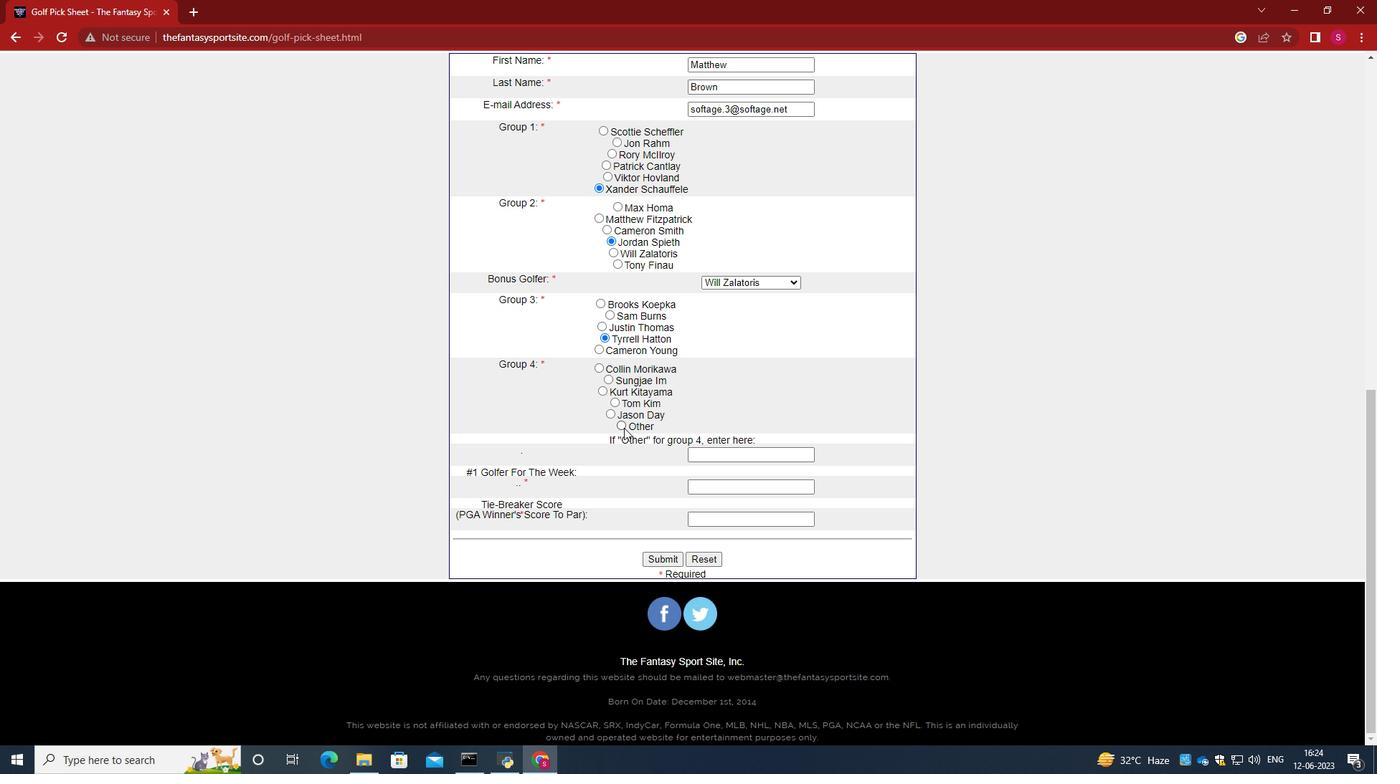 
Action: Mouse moved to (707, 453)
Screenshot: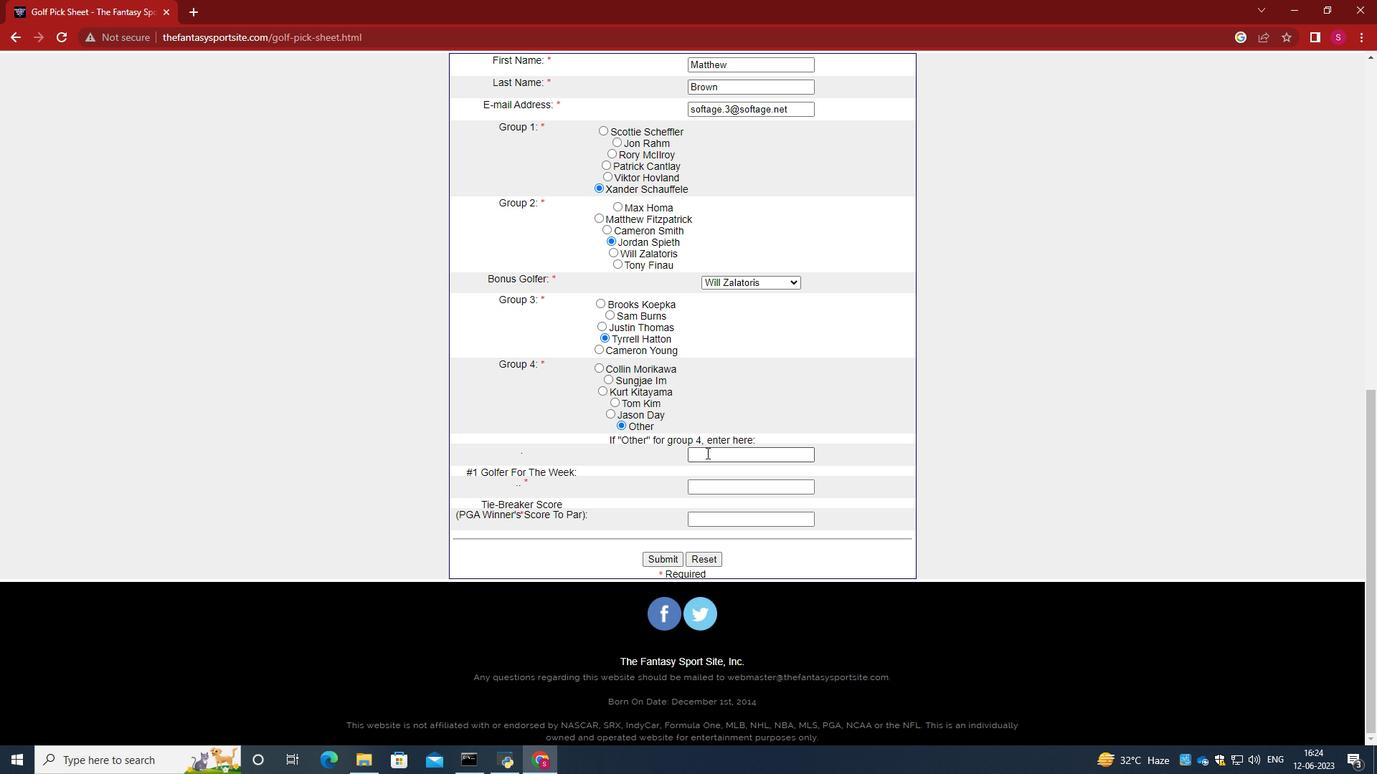
Action: Mouse pressed left at (707, 453)
Screenshot: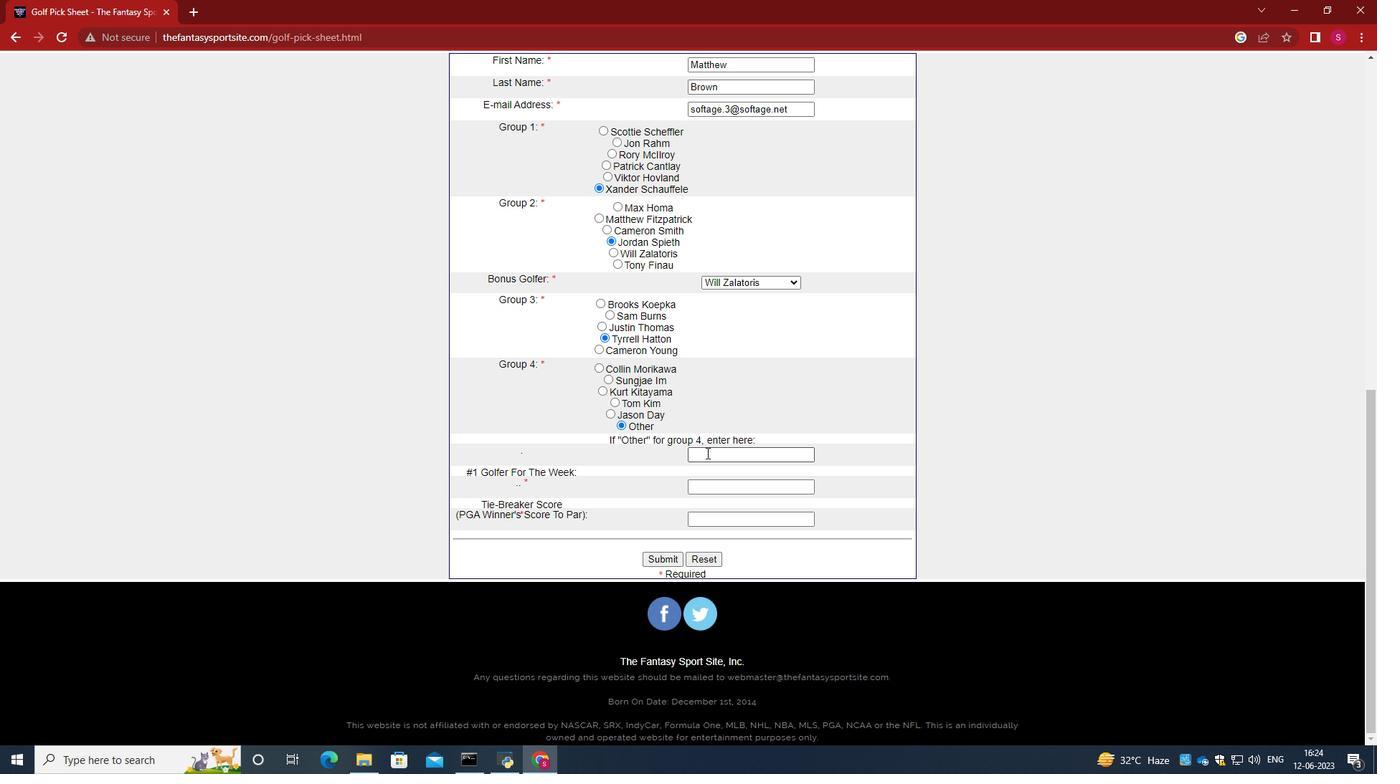 
Action: Key pressed <Key.caps_lock>S<Key.caps_lock>hane<Key.space><Key.caps_lock>L<Key.caps_lock>owry<Key.tab><Key.caps_lock>T<Key.caps_lock>yrrell<Key.space><Key.caps_lock>H<Key.caps_lock>al=tton<Key.backspace><Key.backspace><Key.backspace><Key.backspace><Key.backspace><Key.backspace>tton<Key.tab>0
Screenshot: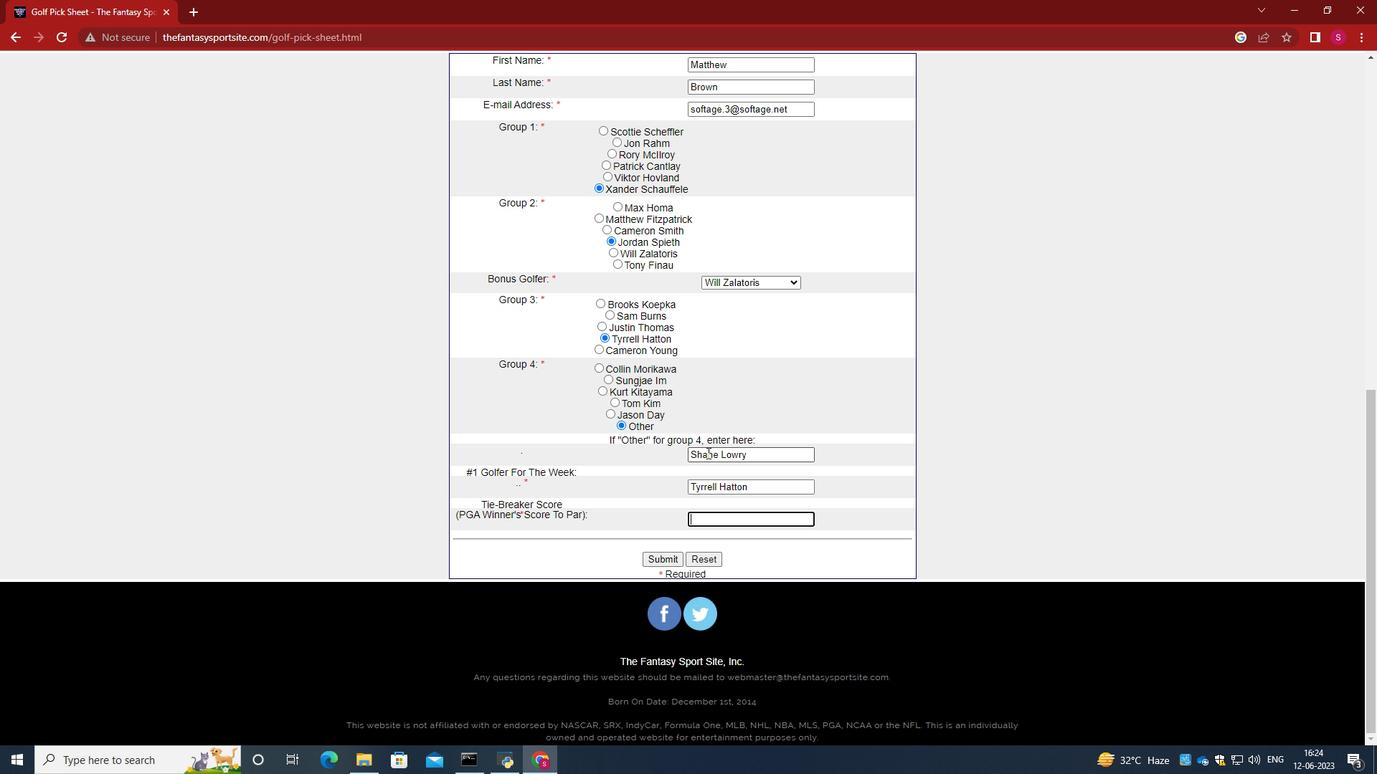 
Action: Mouse moved to (661, 561)
Screenshot: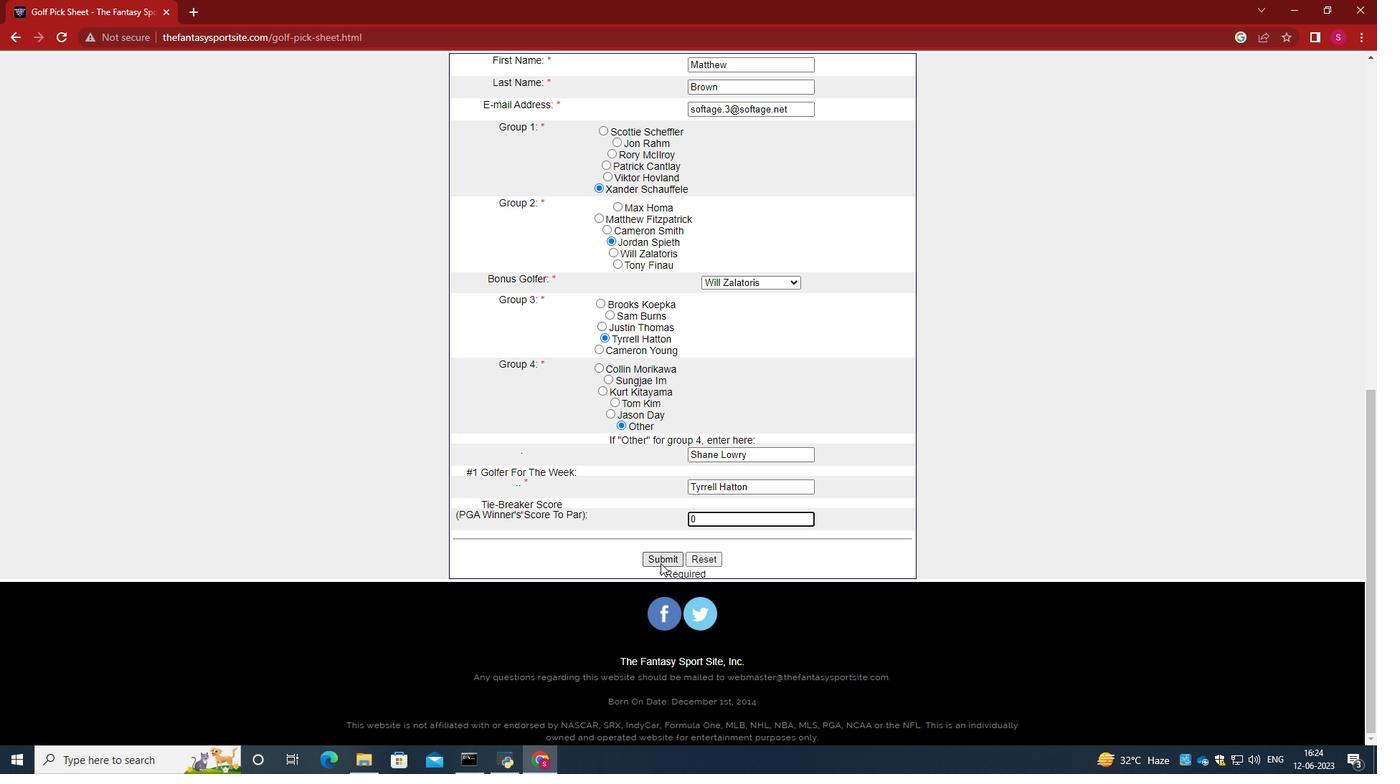 
Action: Mouse pressed left at (661, 561)
Screenshot: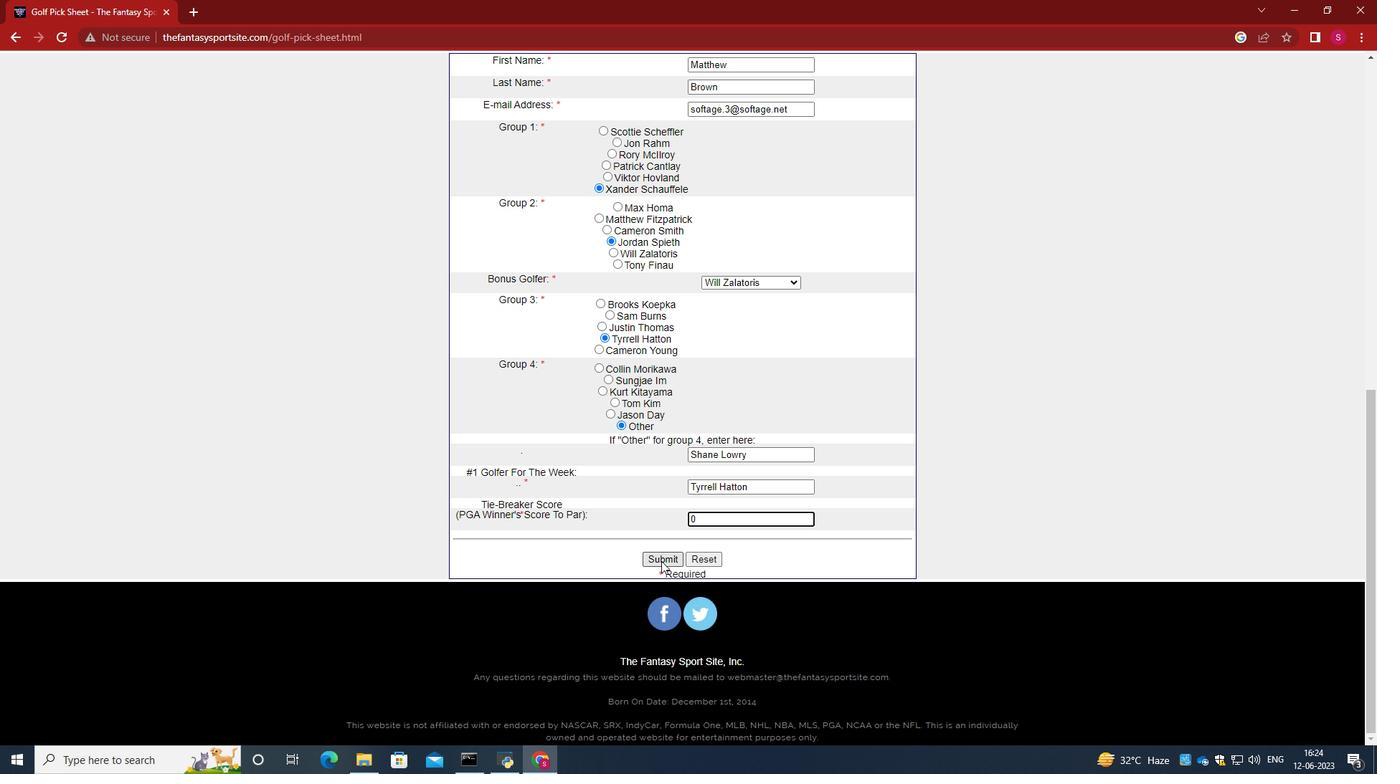 
